 Task: Search one way flight ticket for 2 adults, 2 infants in seat and 1 infant on lap in first from Jacksonville: Albert J. Ellis Airport to Greenville: Pitt-greenville Airport on 5-2-2023. Choice of flights is United. Number of bags: 5 checked bags. Price is upto 85000. Outbound departure time preference is 19:00.
Action: Mouse moved to (255, 304)
Screenshot: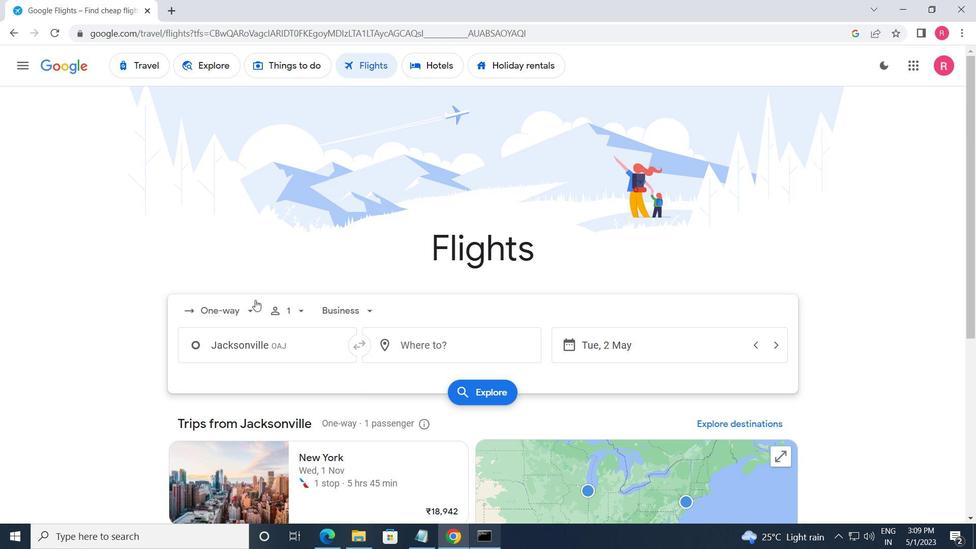 
Action: Mouse pressed left at (255, 304)
Screenshot: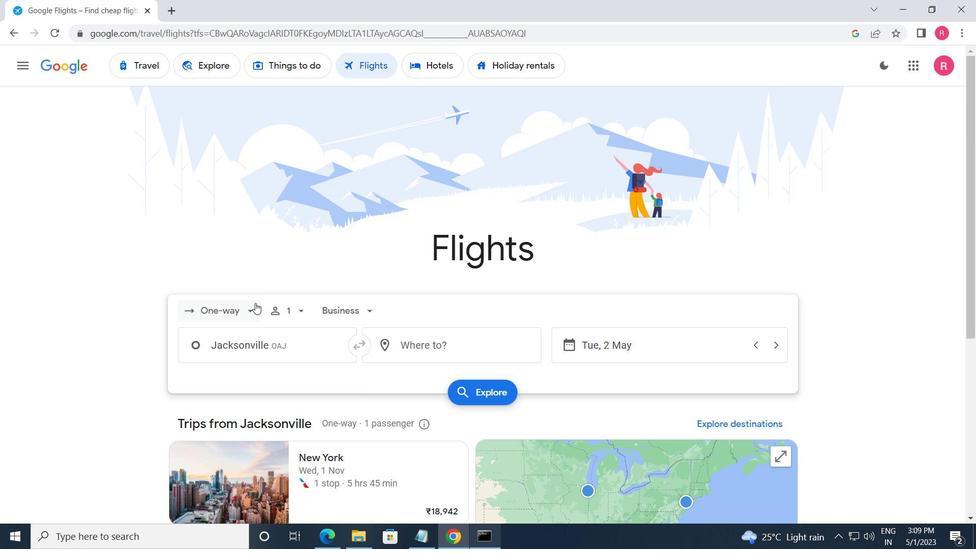 
Action: Mouse moved to (229, 366)
Screenshot: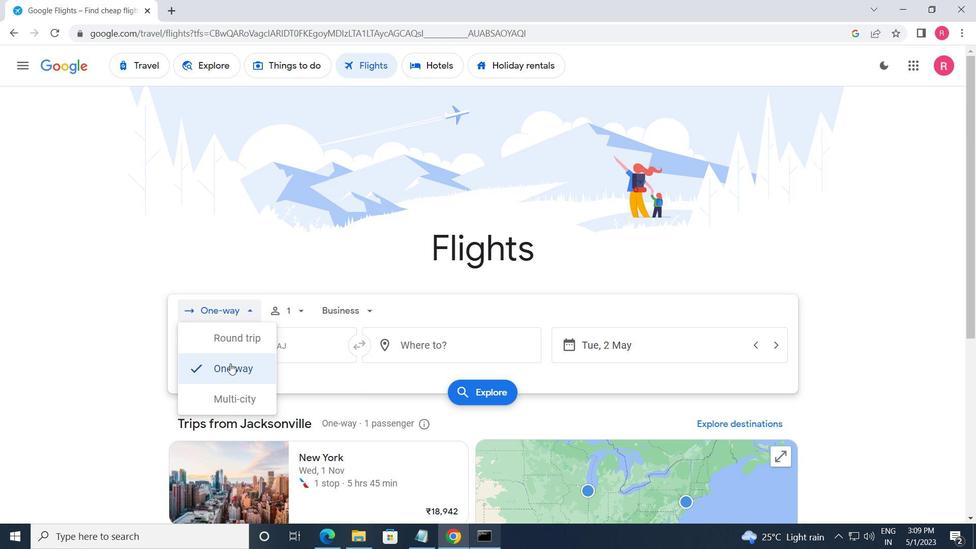 
Action: Mouse pressed left at (229, 366)
Screenshot: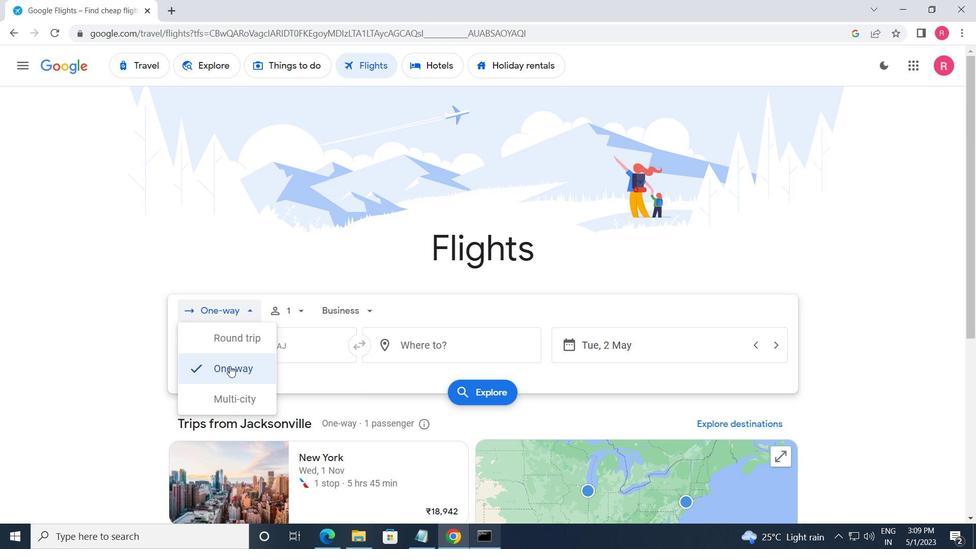 
Action: Mouse moved to (284, 315)
Screenshot: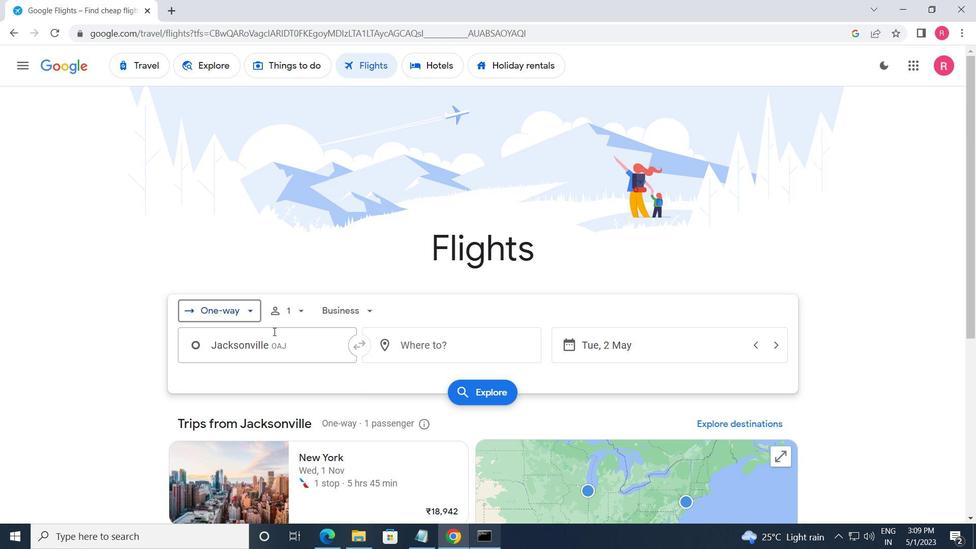 
Action: Mouse pressed left at (284, 315)
Screenshot: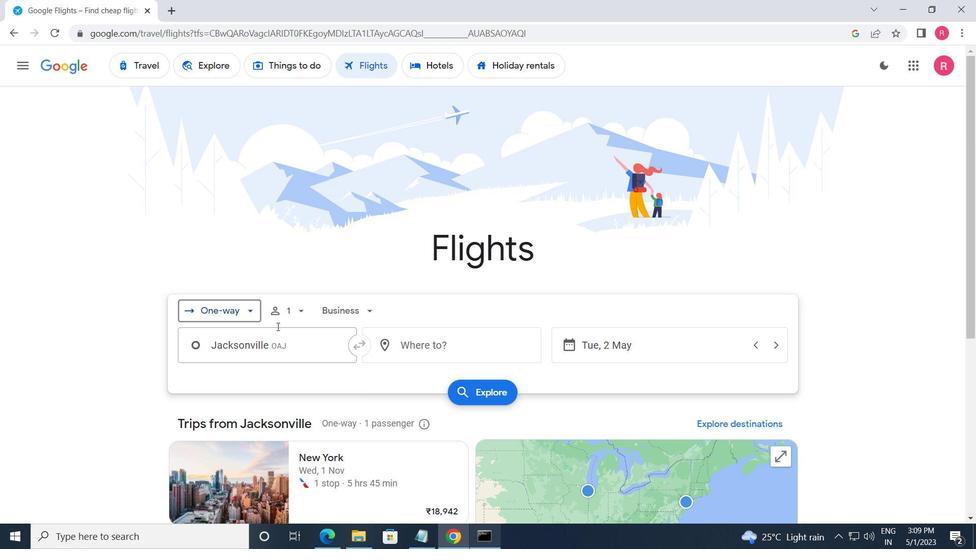 
Action: Mouse moved to (395, 343)
Screenshot: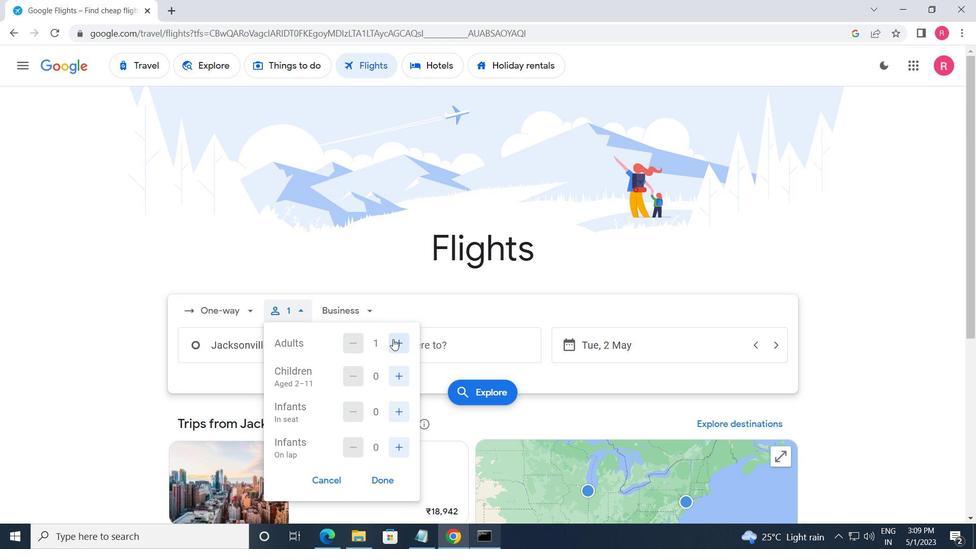 
Action: Mouse pressed left at (395, 343)
Screenshot: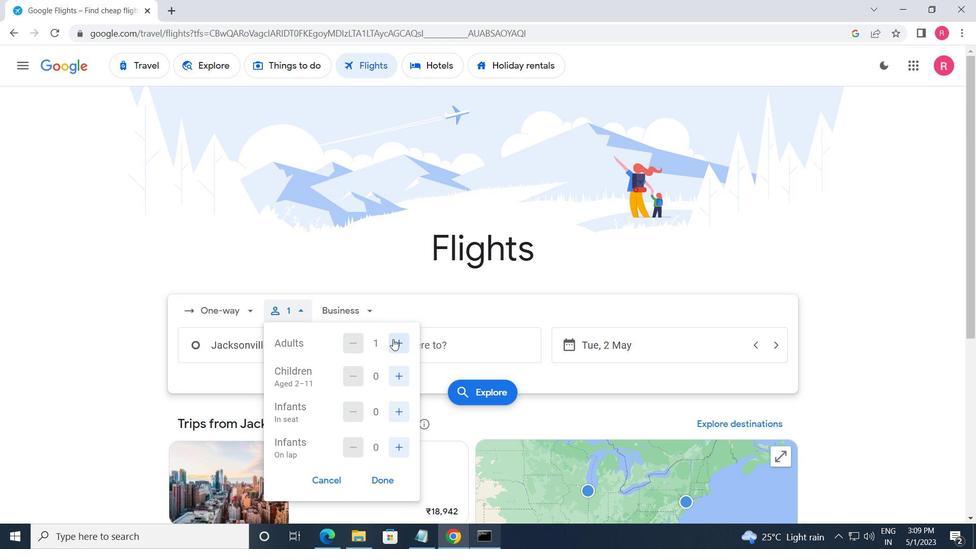 
Action: Mouse moved to (400, 376)
Screenshot: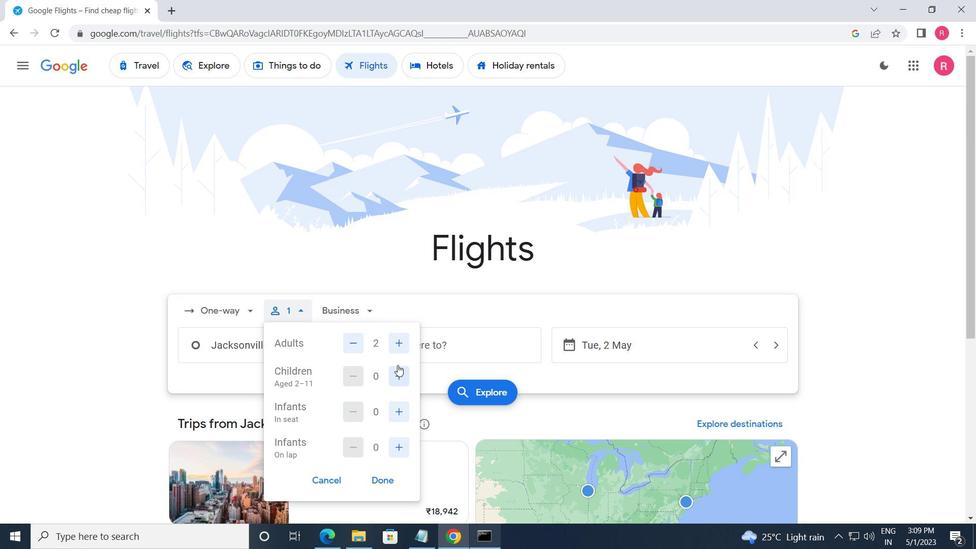 
Action: Mouse pressed left at (400, 376)
Screenshot: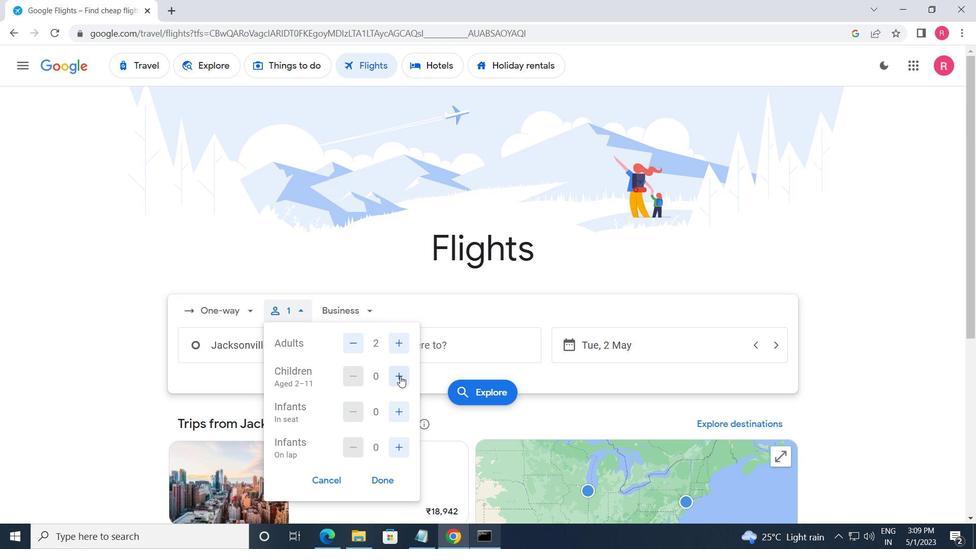 
Action: Mouse pressed left at (400, 376)
Screenshot: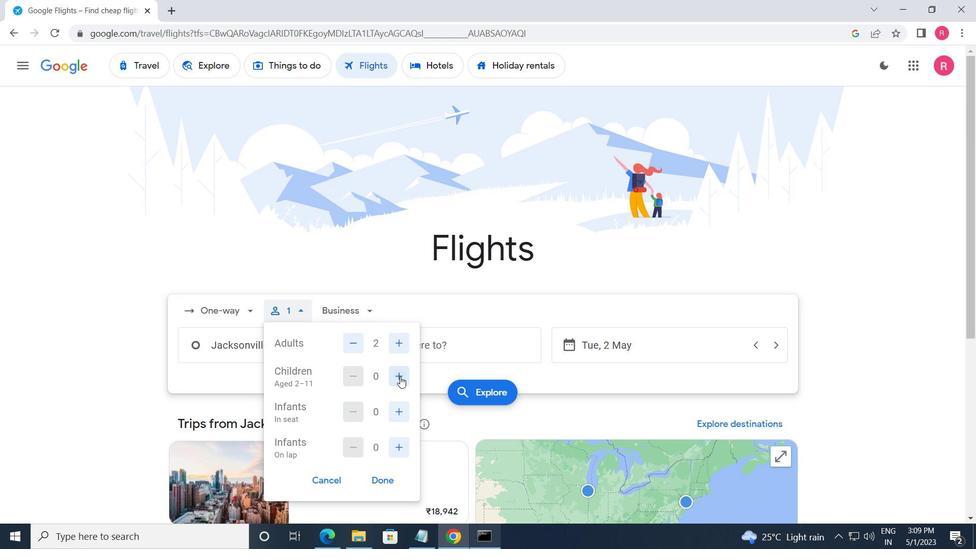
Action: Mouse moved to (401, 413)
Screenshot: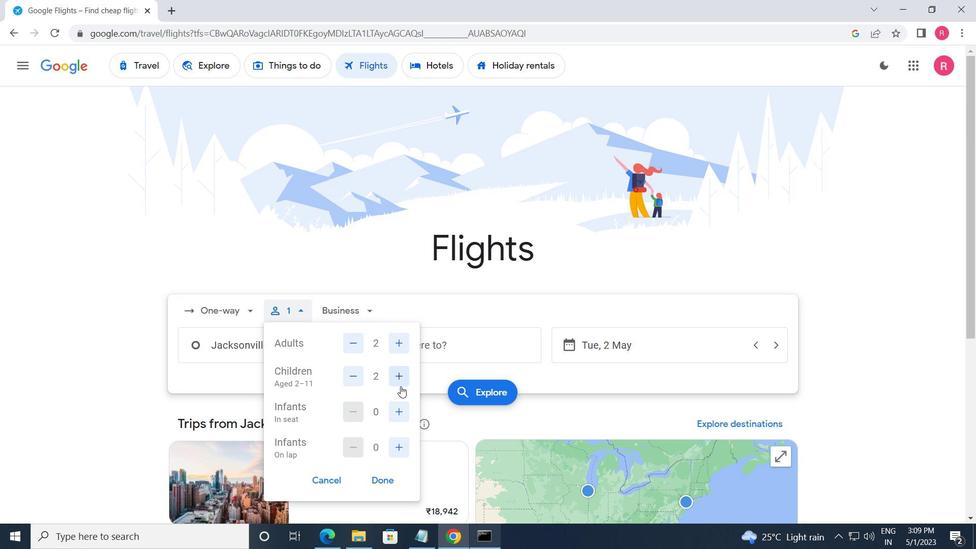 
Action: Mouse pressed left at (401, 413)
Screenshot: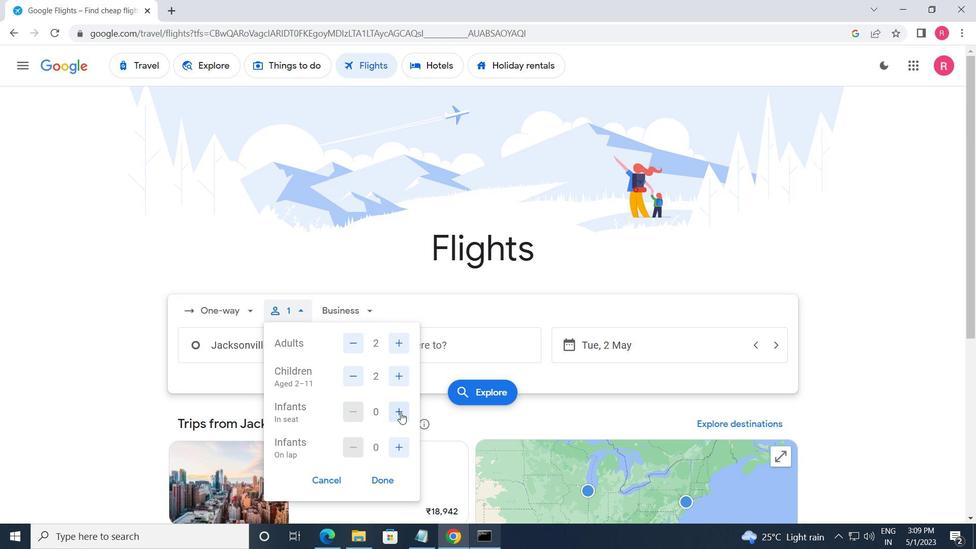 
Action: Mouse moved to (390, 483)
Screenshot: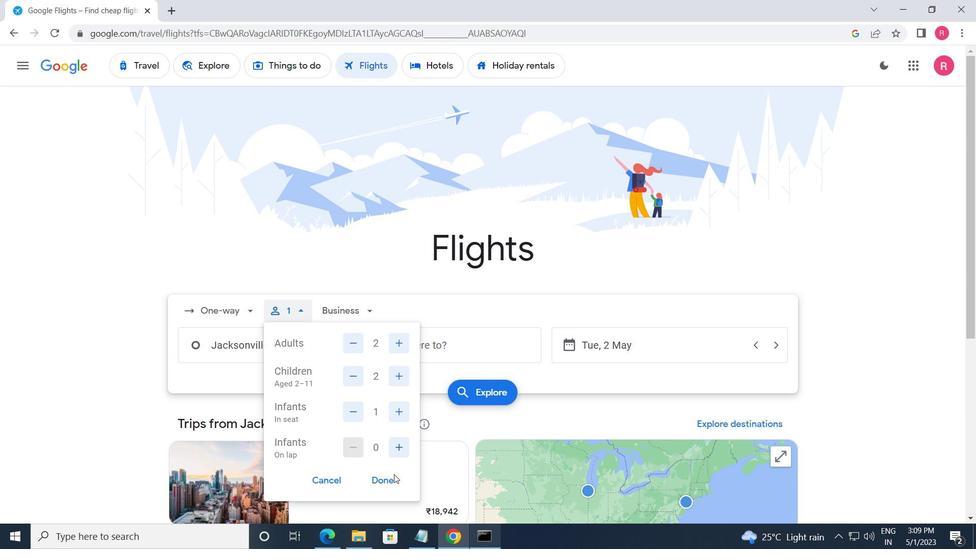 
Action: Mouse pressed left at (390, 483)
Screenshot: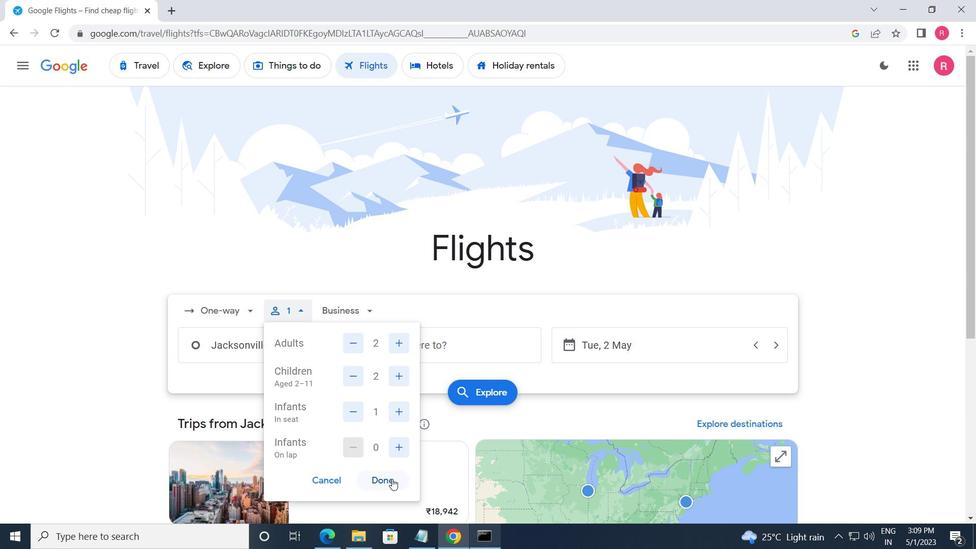 
Action: Mouse moved to (354, 312)
Screenshot: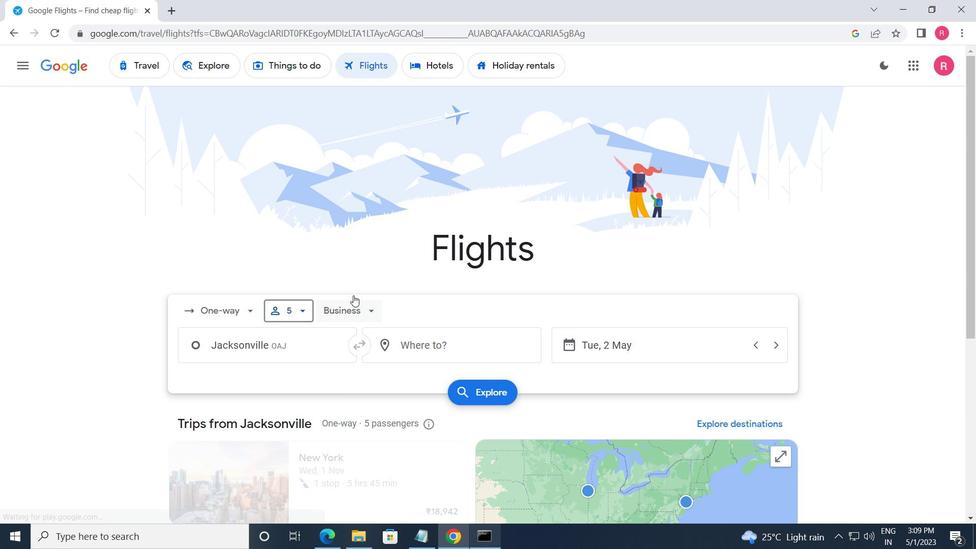 
Action: Mouse pressed left at (354, 312)
Screenshot: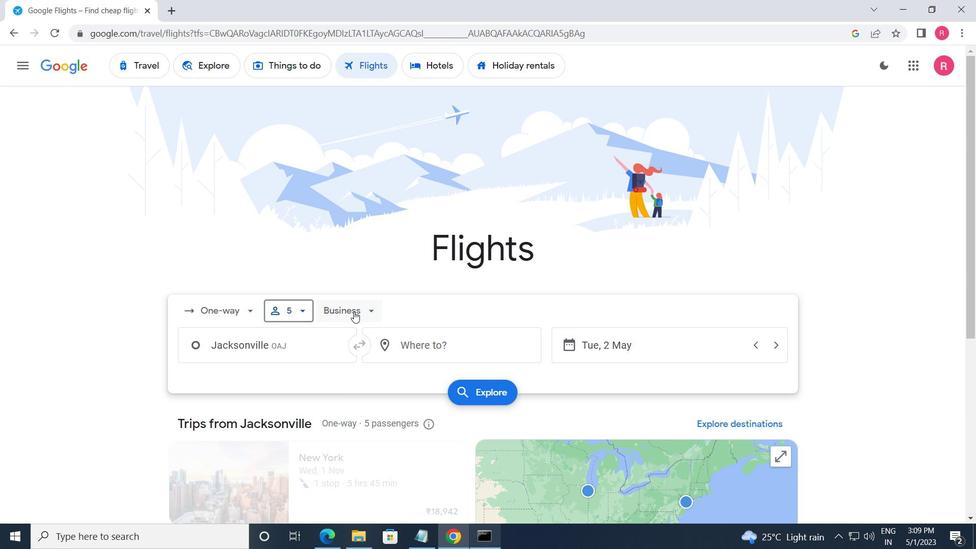 
Action: Mouse moved to (370, 433)
Screenshot: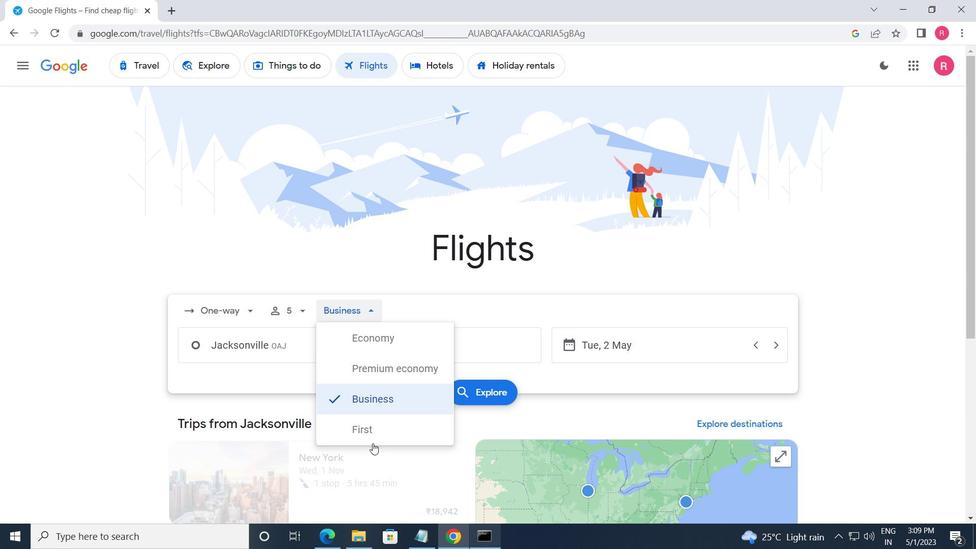 
Action: Mouse pressed left at (370, 433)
Screenshot: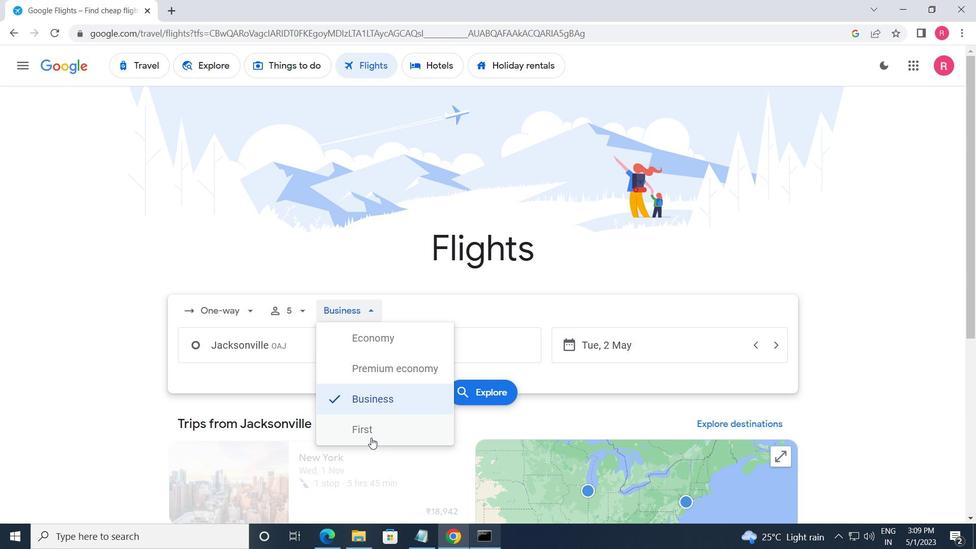 
Action: Mouse moved to (300, 353)
Screenshot: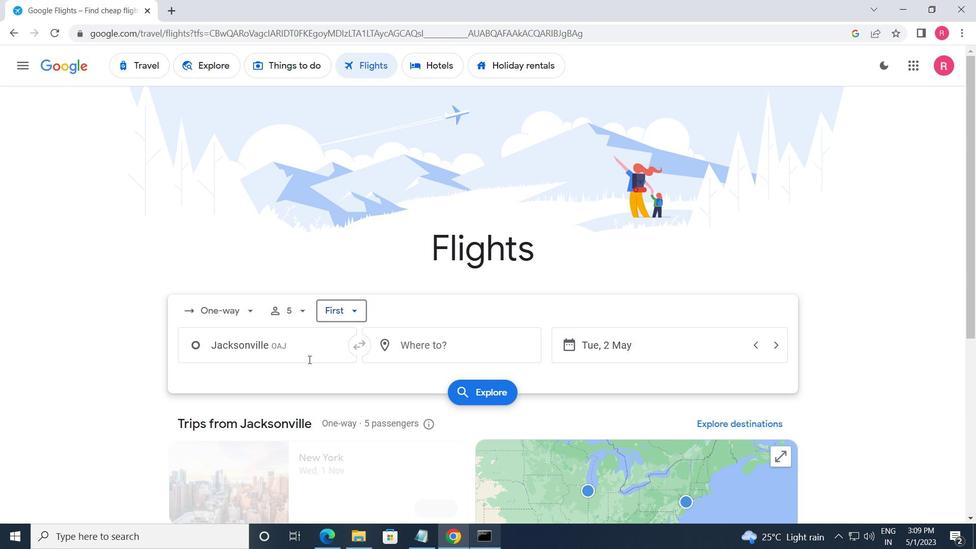 
Action: Mouse pressed left at (300, 353)
Screenshot: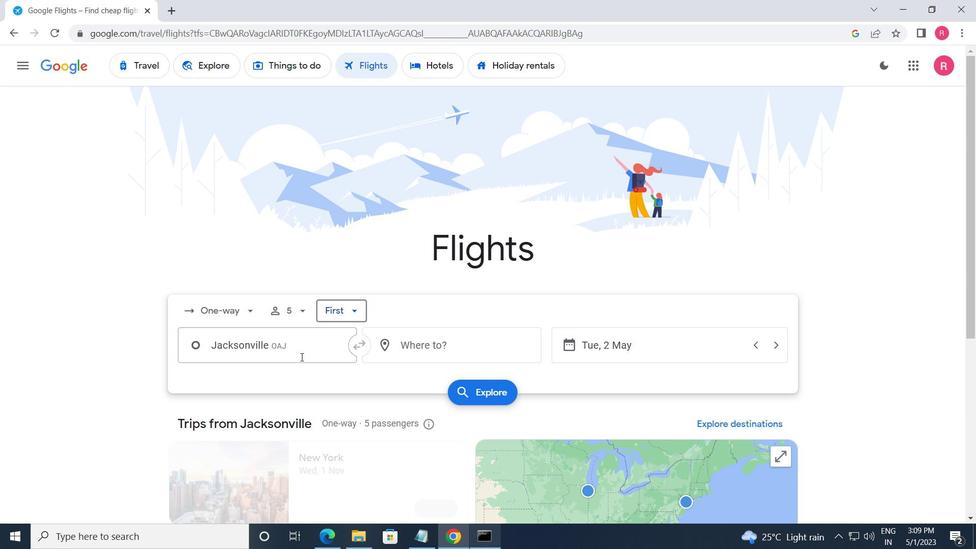 
Action: Key pressed <Key.shift>ALBERT<Key.space><Key.shift_r>J
Screenshot: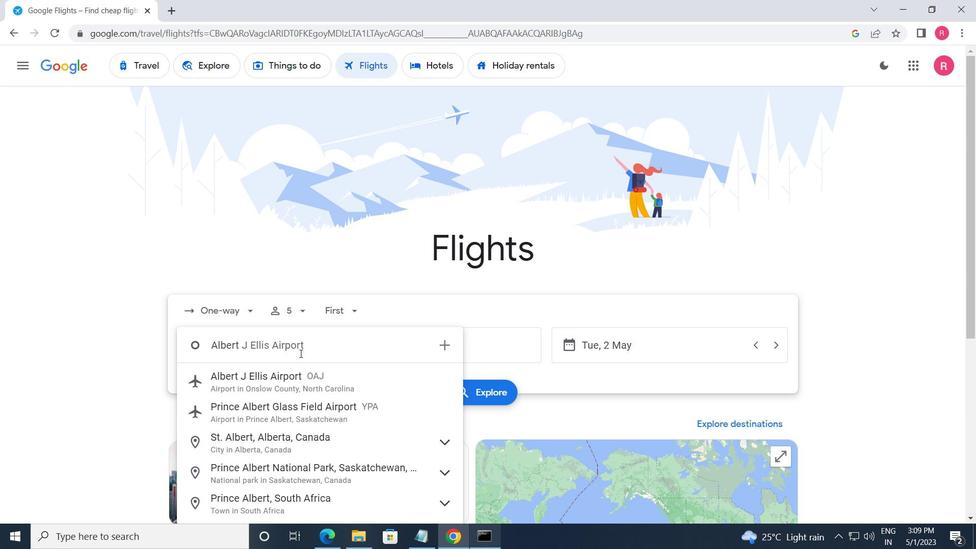 
Action: Mouse moved to (331, 331)
Screenshot: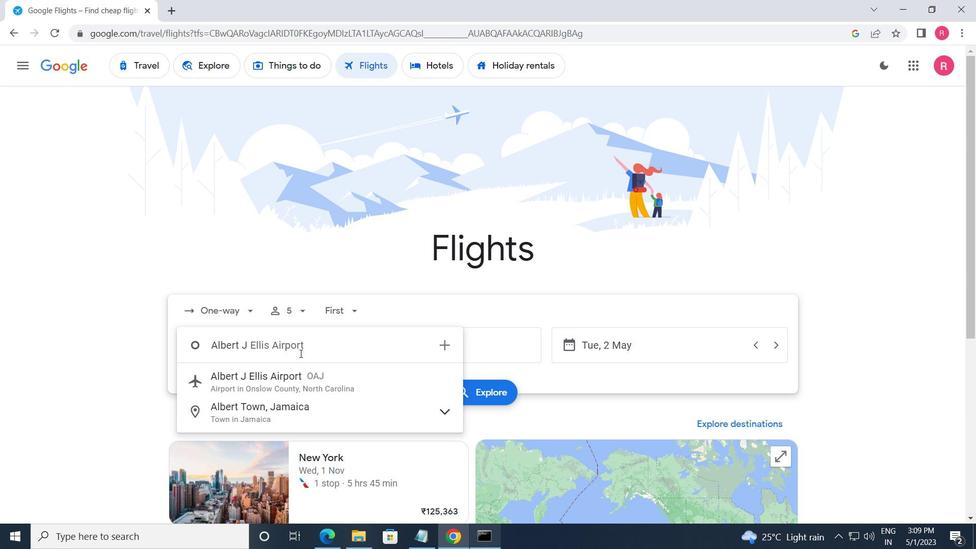 
Action: Mouse scrolled (331, 330) with delta (0, 0)
Screenshot: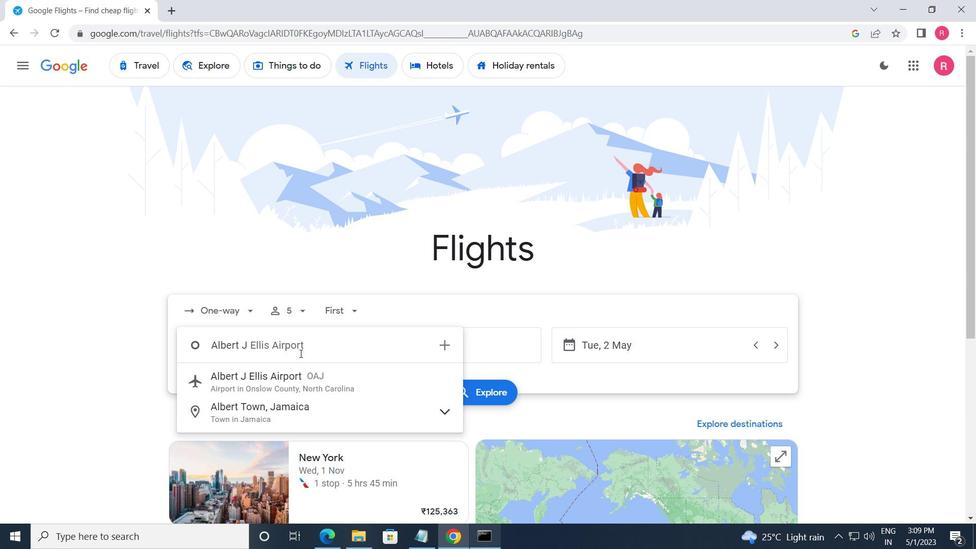 
Action: Mouse moved to (296, 311)
Screenshot: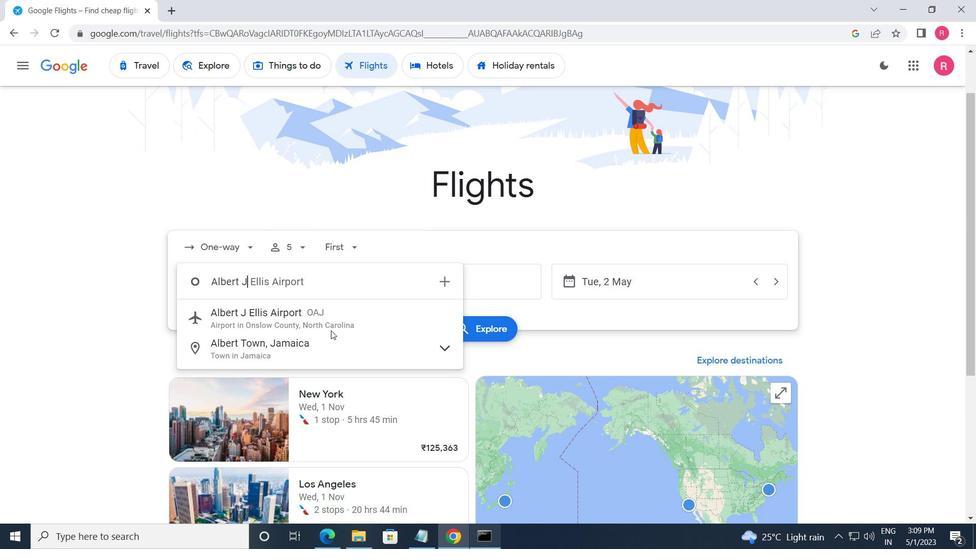 
Action: Mouse pressed left at (296, 311)
Screenshot: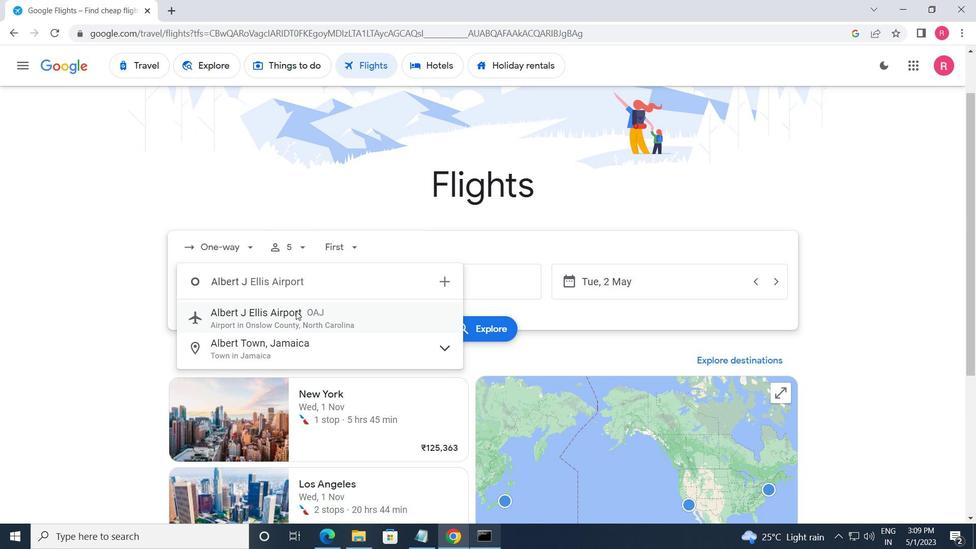 
Action: Mouse moved to (433, 279)
Screenshot: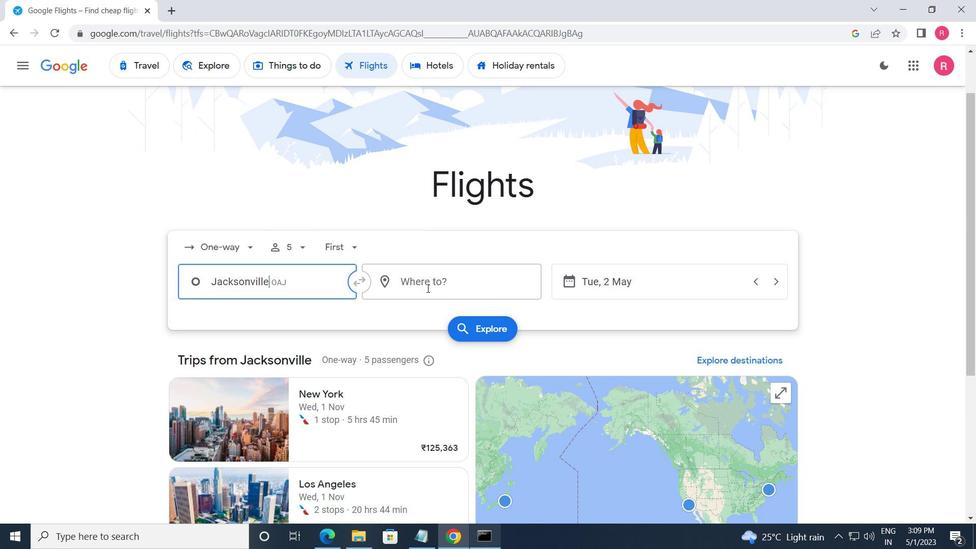 
Action: Mouse pressed left at (433, 279)
Screenshot: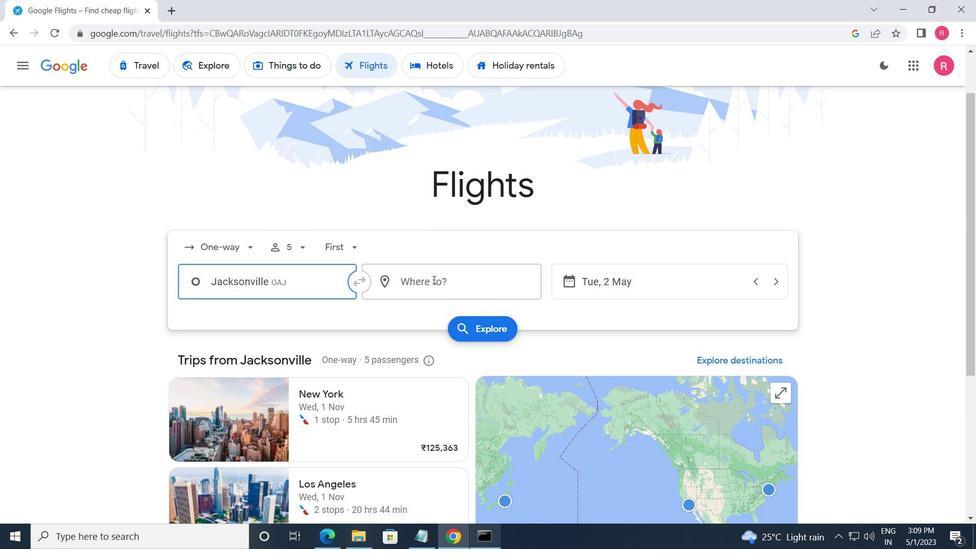 
Action: Mouse moved to (429, 414)
Screenshot: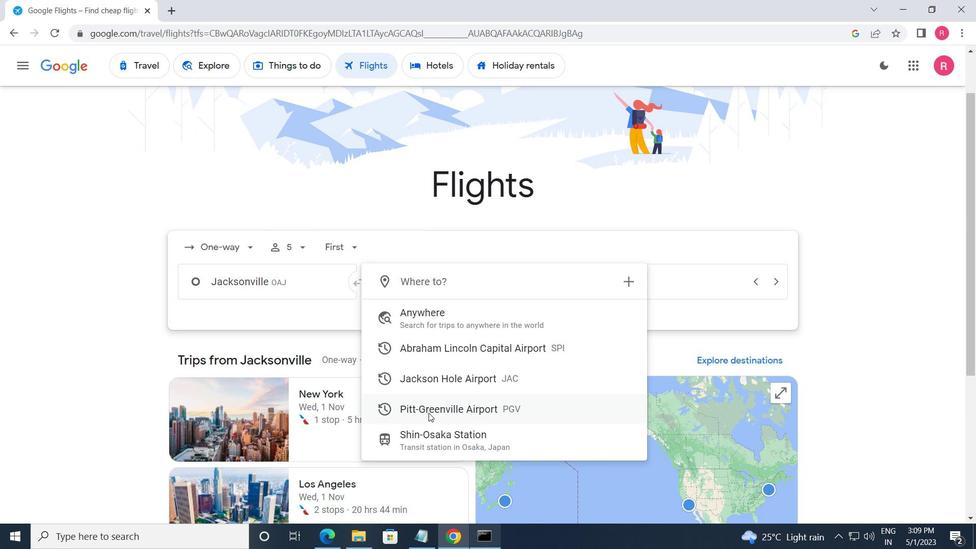 
Action: Mouse pressed left at (429, 414)
Screenshot: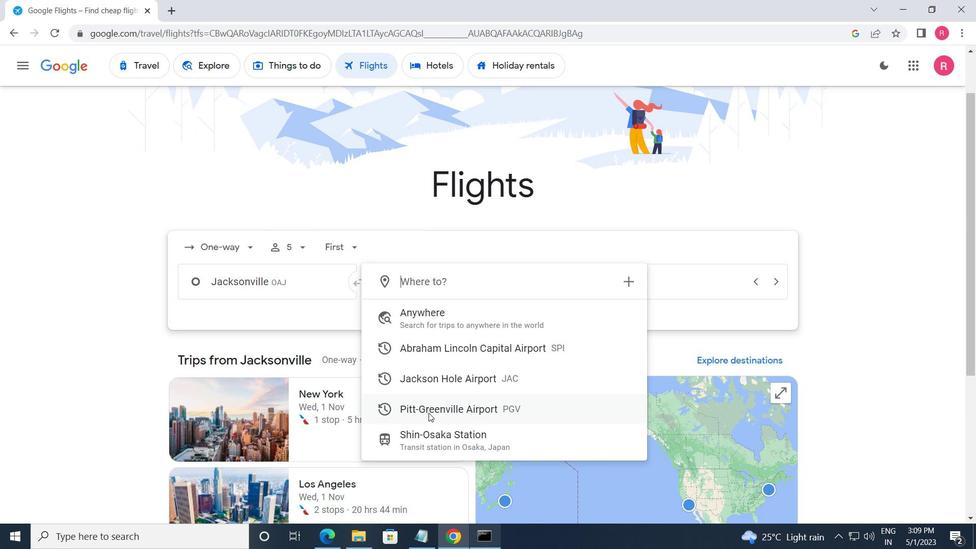 
Action: Mouse moved to (660, 278)
Screenshot: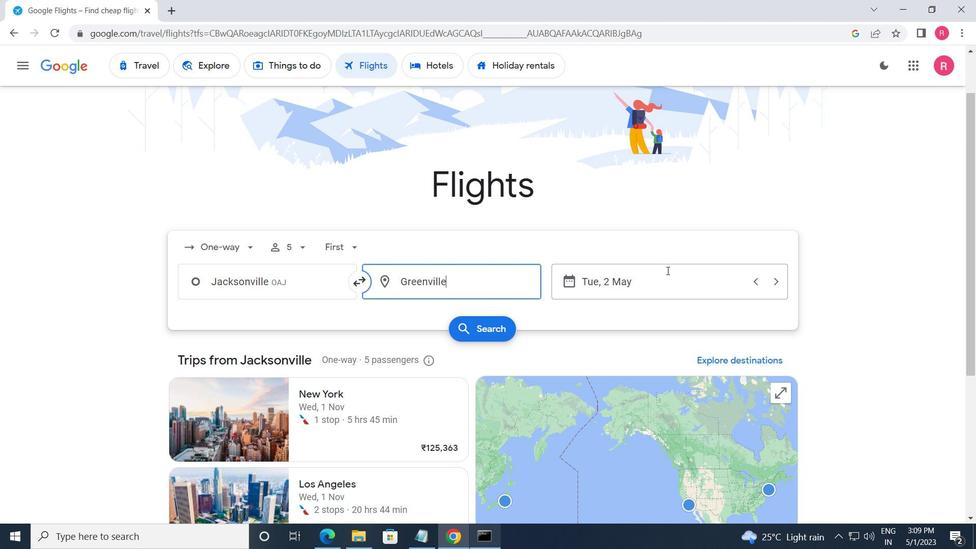 
Action: Mouse pressed left at (660, 278)
Screenshot: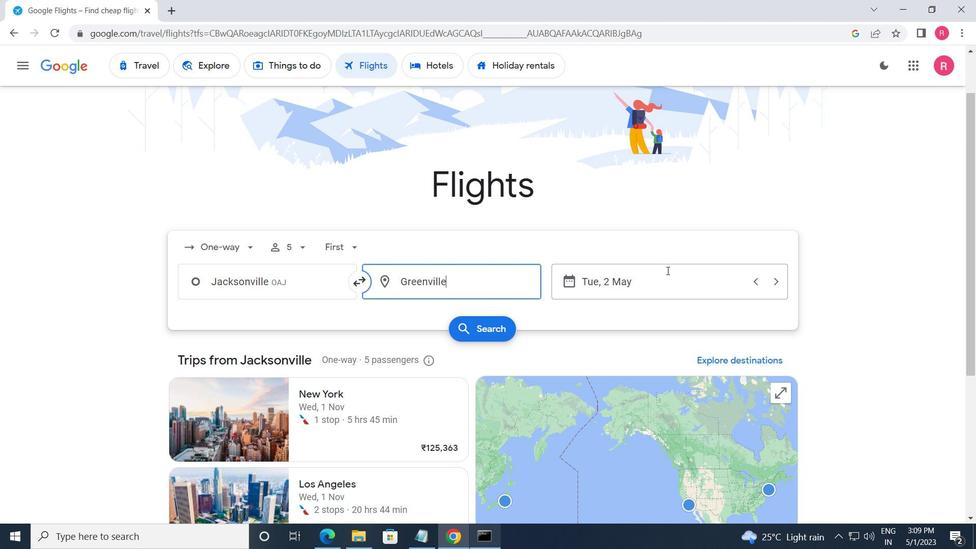 
Action: Mouse moved to (393, 295)
Screenshot: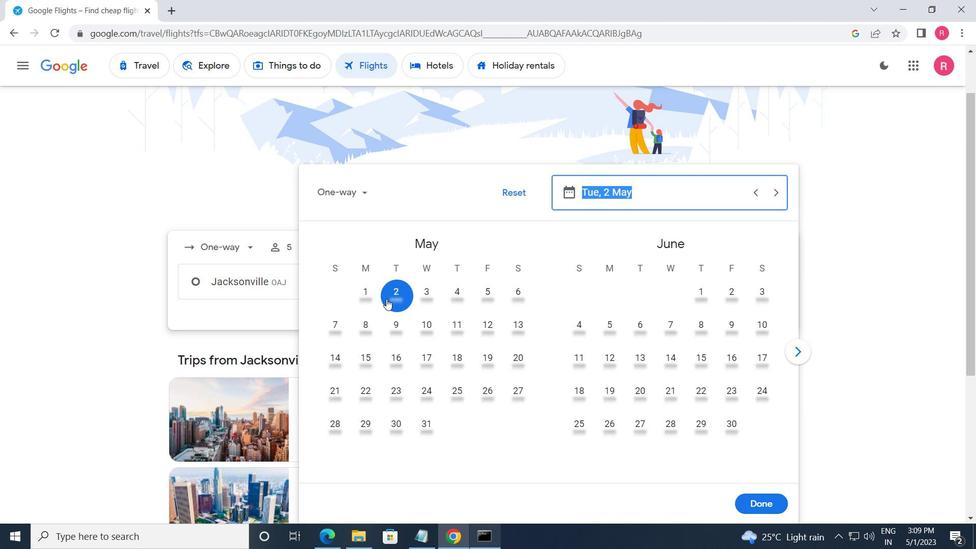 
Action: Mouse pressed left at (393, 295)
Screenshot: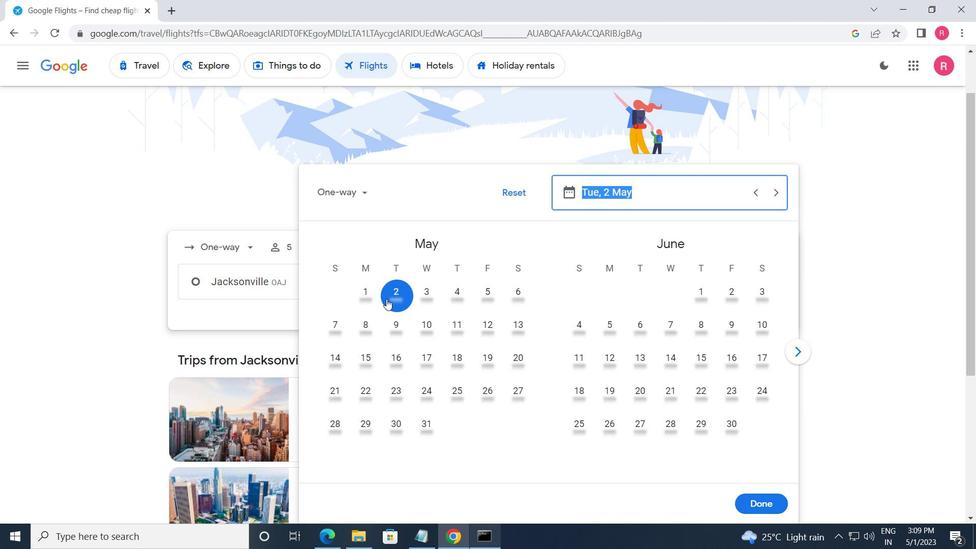 
Action: Mouse moved to (755, 499)
Screenshot: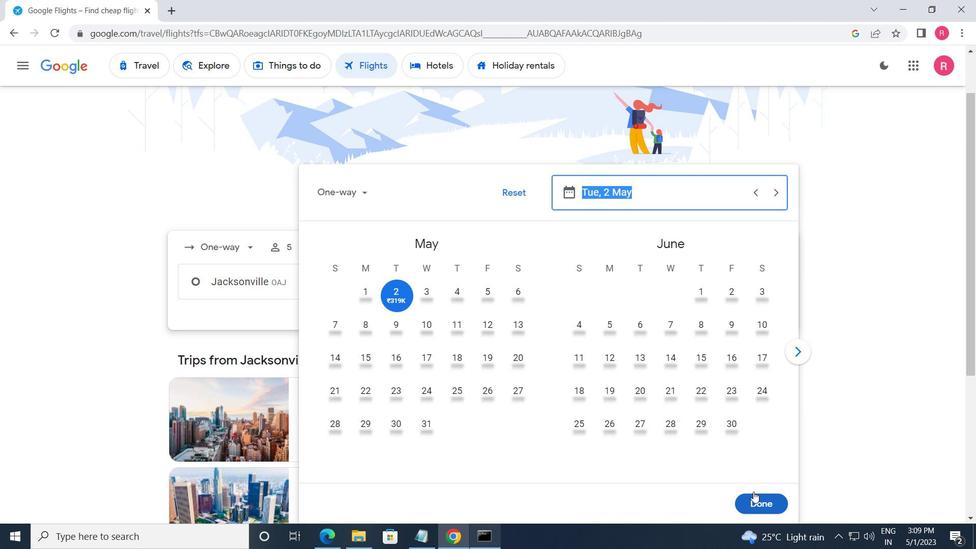
Action: Mouse pressed left at (755, 499)
Screenshot: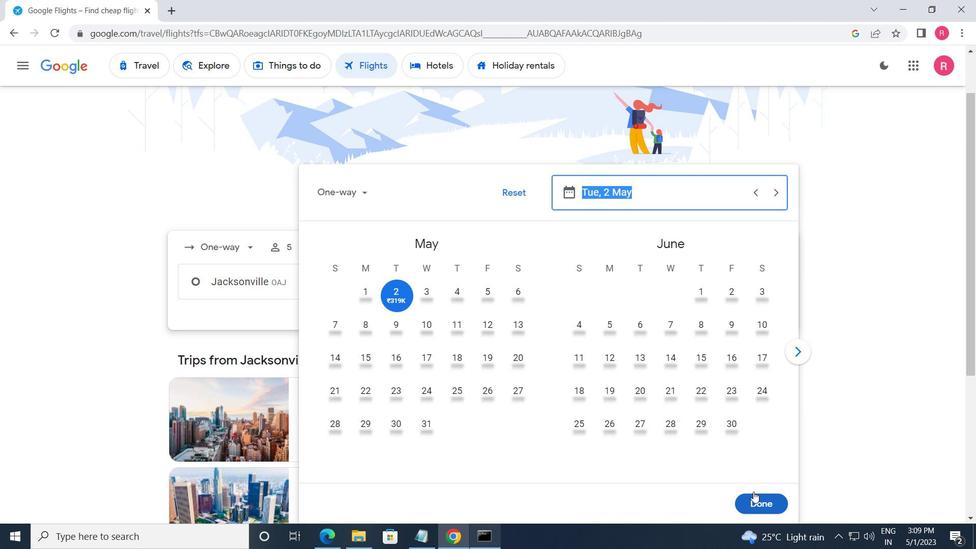 
Action: Mouse moved to (488, 338)
Screenshot: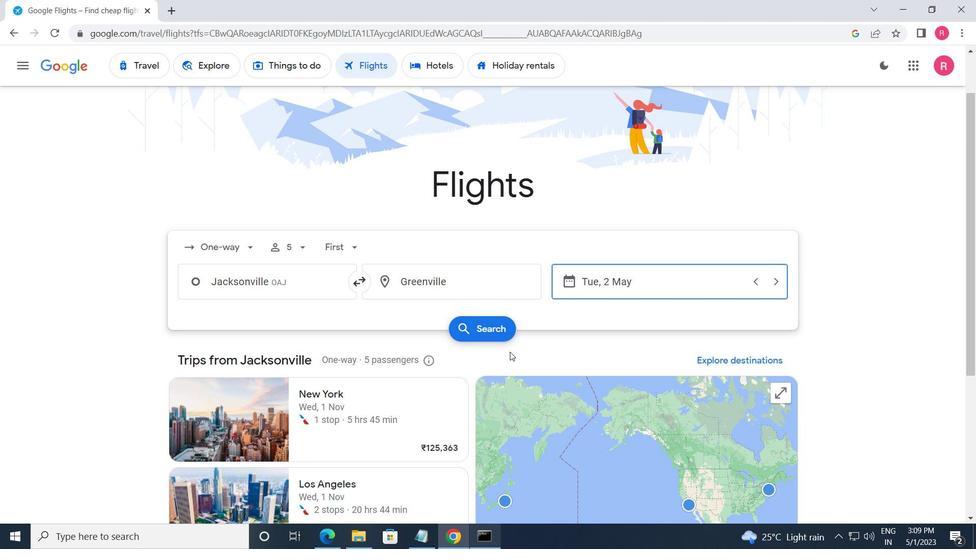 
Action: Mouse pressed left at (488, 338)
Screenshot: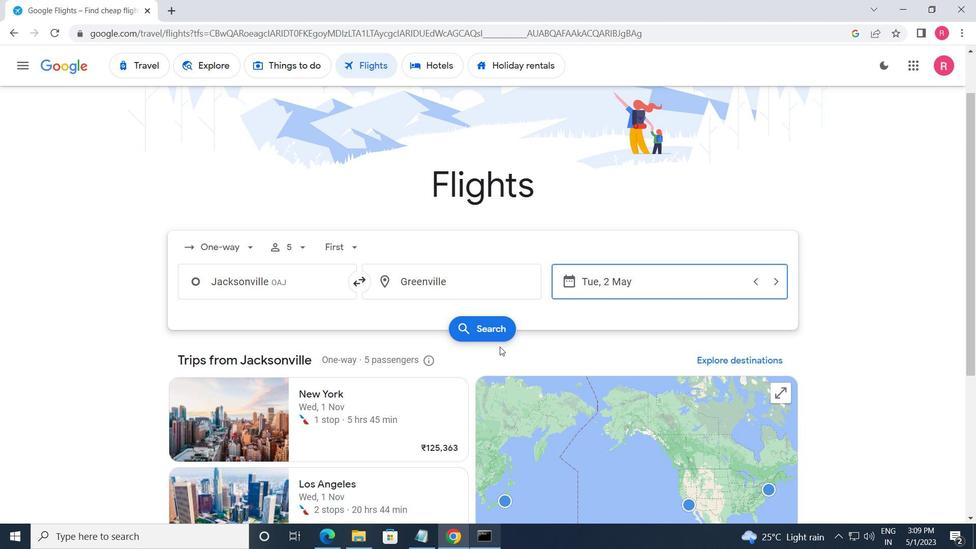 
Action: Mouse moved to (174, 192)
Screenshot: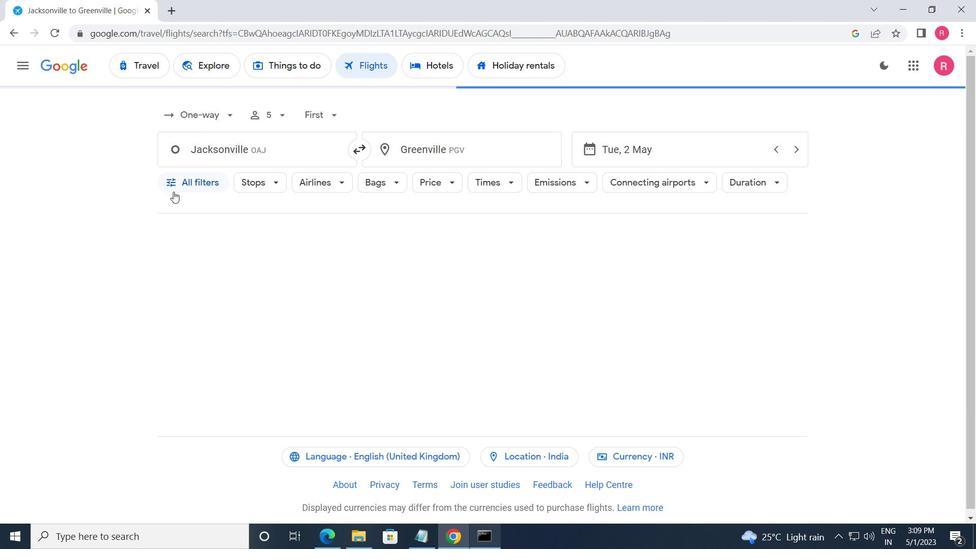 
Action: Mouse pressed left at (174, 192)
Screenshot: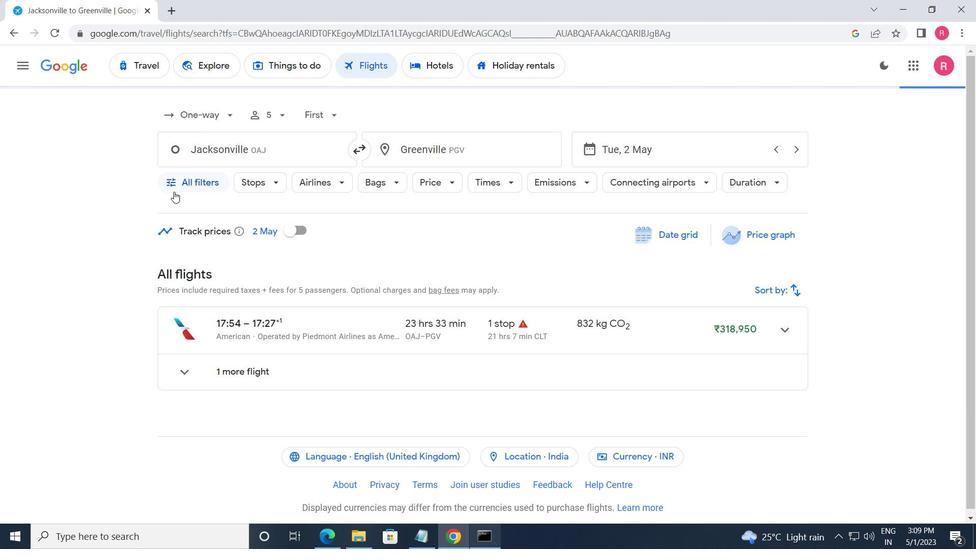 
Action: Mouse scrolled (174, 191) with delta (0, 0)
Screenshot: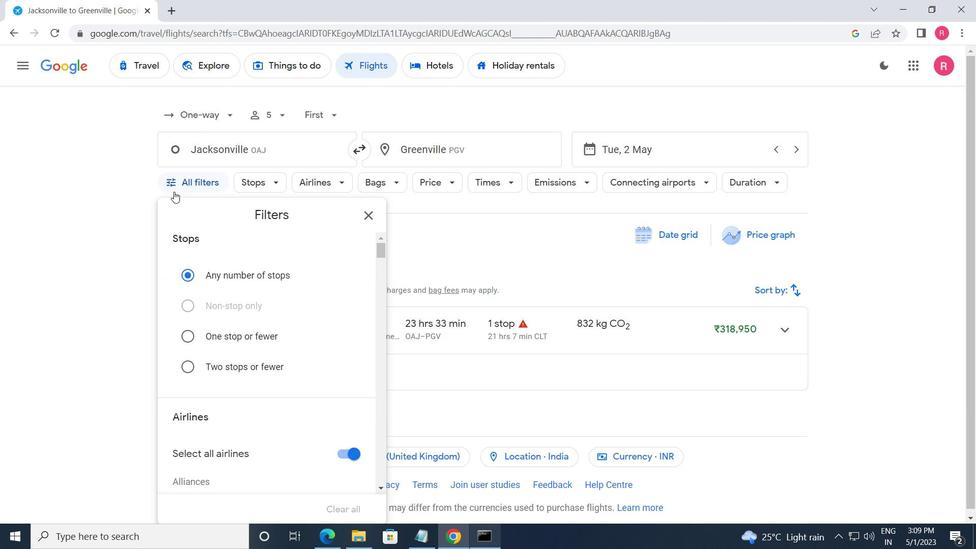 
Action: Mouse moved to (231, 271)
Screenshot: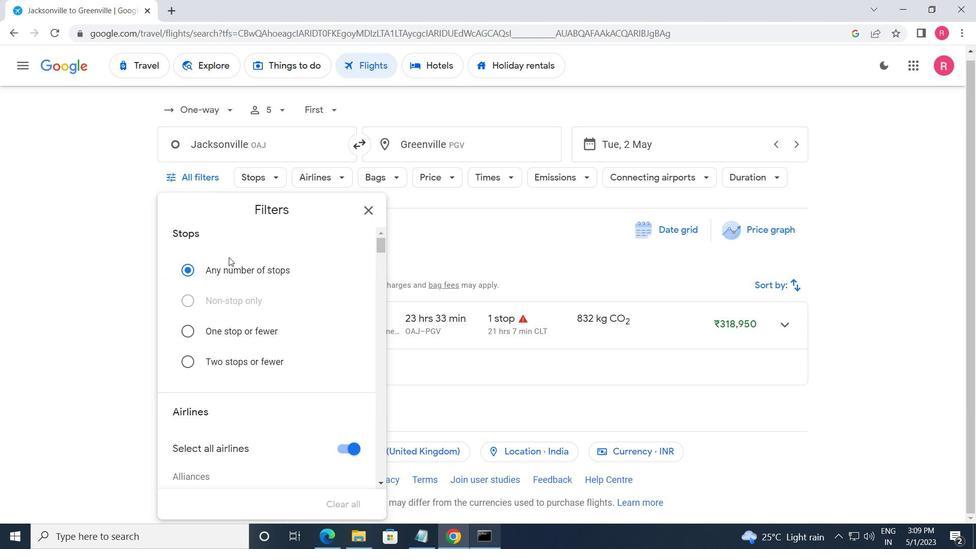 
Action: Mouse scrolled (231, 271) with delta (0, 0)
Screenshot: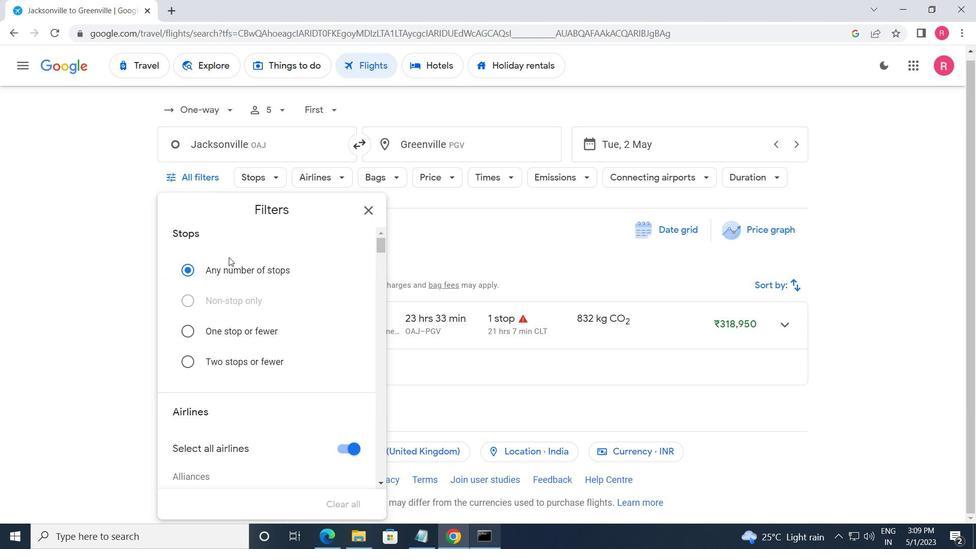 
Action: Mouse moved to (231, 273)
Screenshot: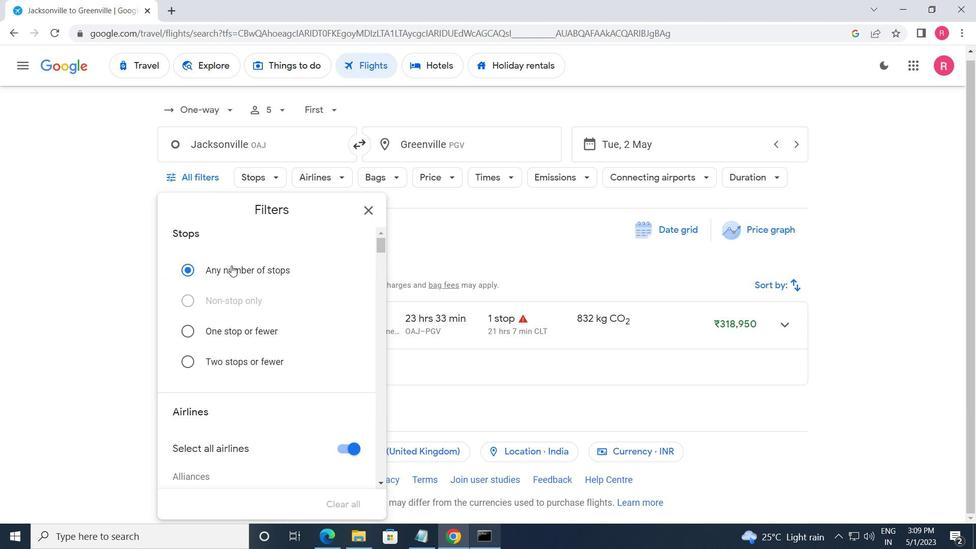 
Action: Mouse scrolled (231, 272) with delta (0, 0)
Screenshot: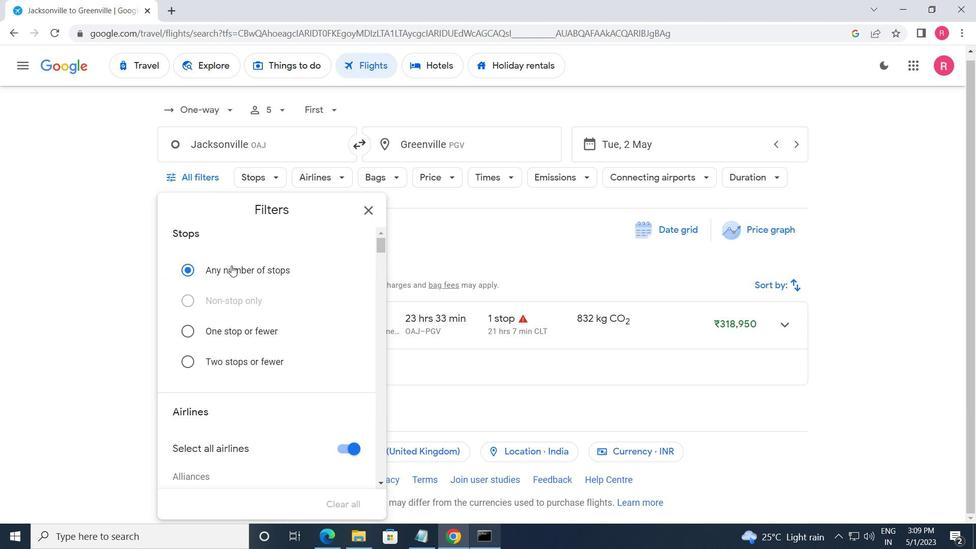 
Action: Mouse scrolled (231, 272) with delta (0, 0)
Screenshot: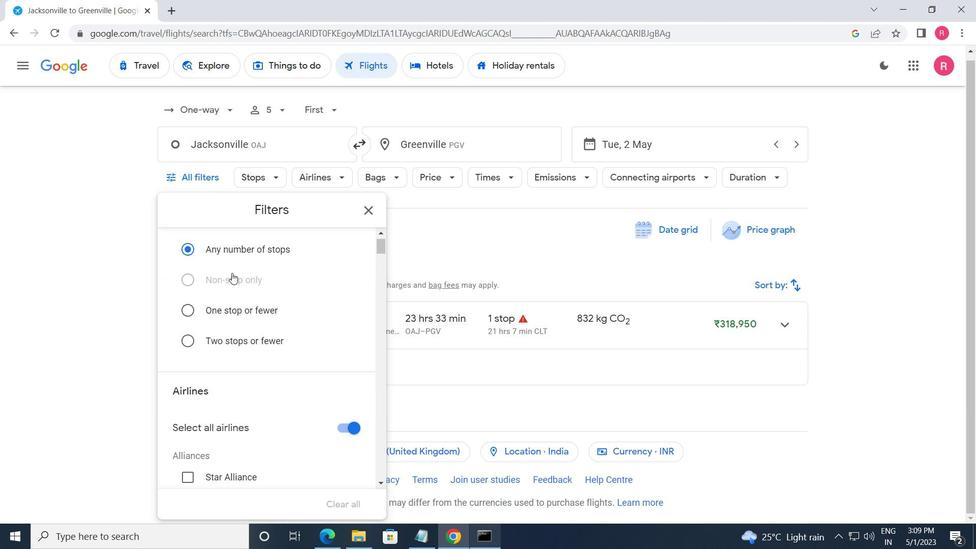 
Action: Mouse scrolled (231, 272) with delta (0, 0)
Screenshot: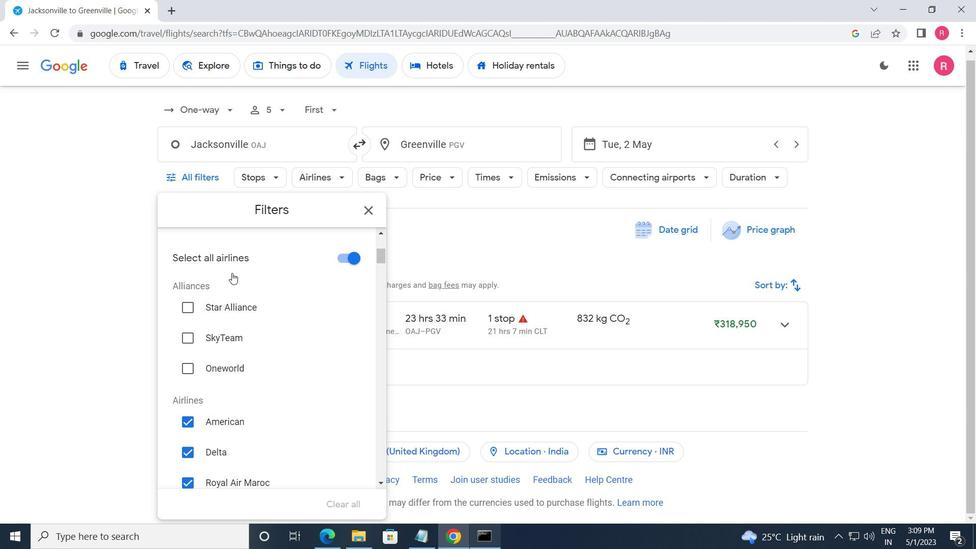 
Action: Mouse scrolled (231, 272) with delta (0, 0)
Screenshot: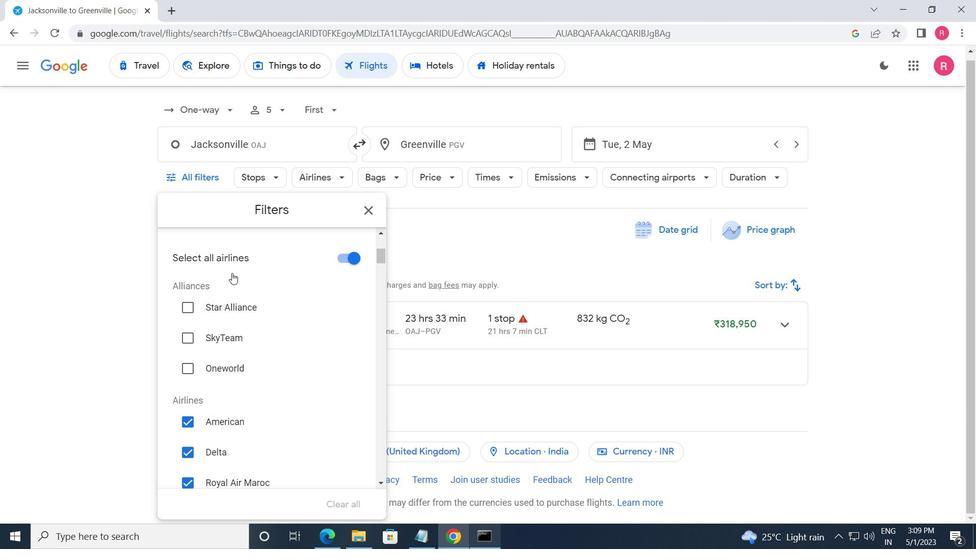 
Action: Mouse moved to (332, 389)
Screenshot: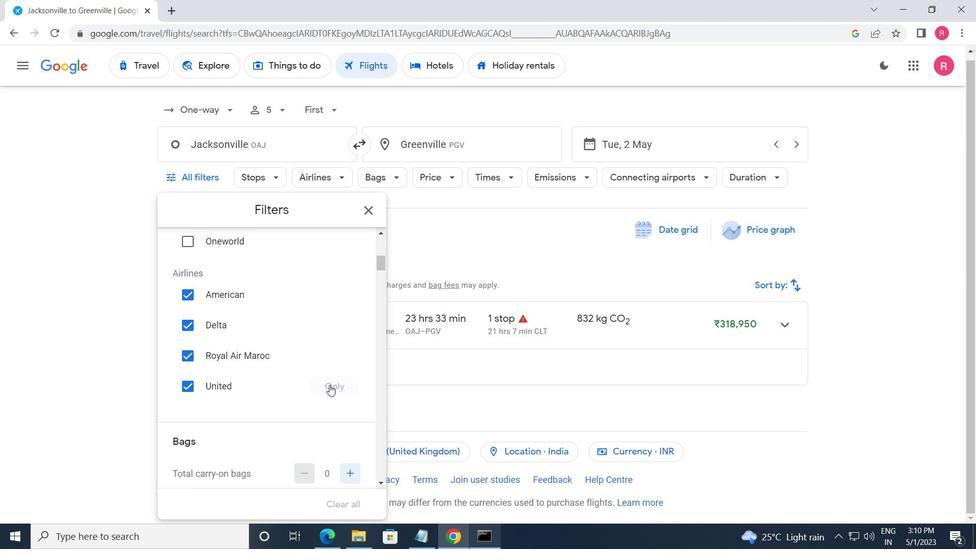 
Action: Mouse pressed left at (332, 389)
Screenshot: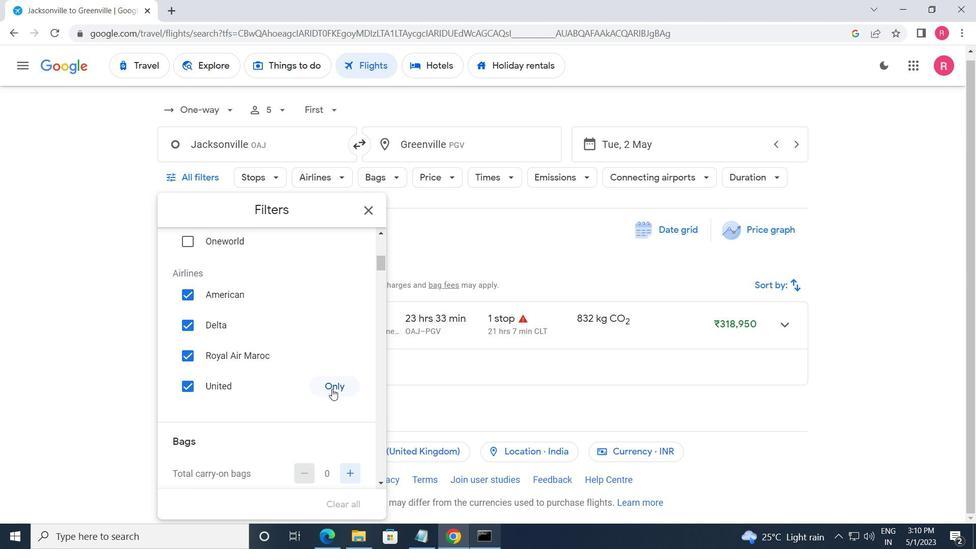 
Action: Mouse scrolled (332, 388) with delta (0, 0)
Screenshot: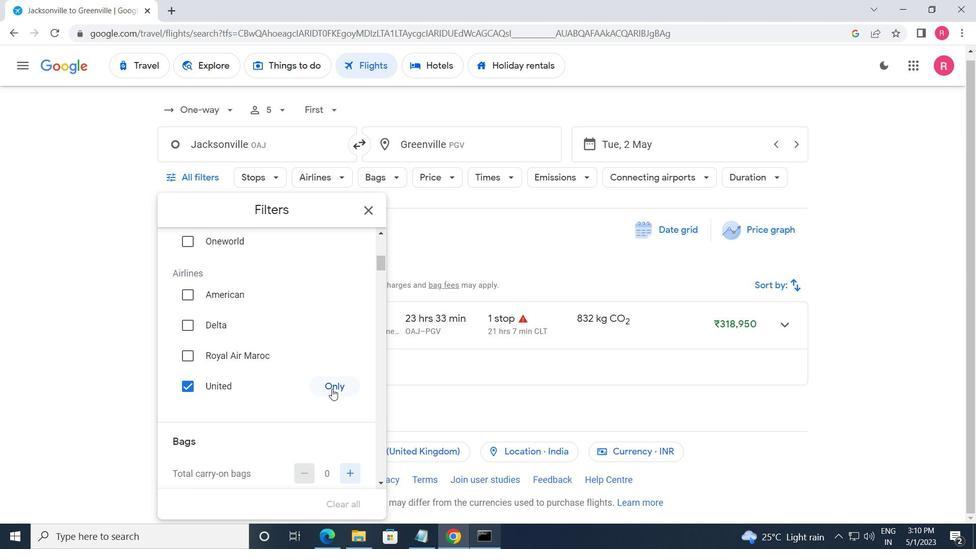 
Action: Mouse scrolled (332, 388) with delta (0, 0)
Screenshot: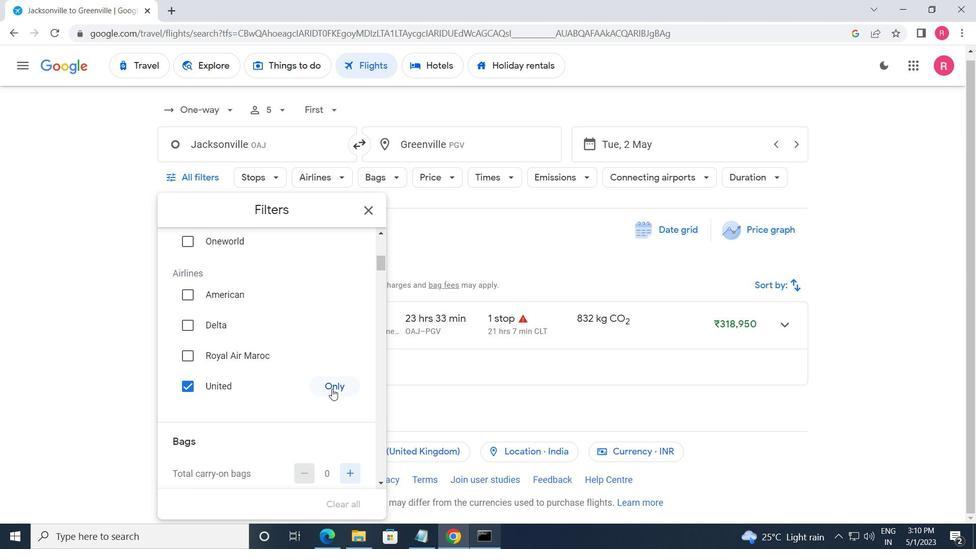 
Action: Mouse moved to (344, 385)
Screenshot: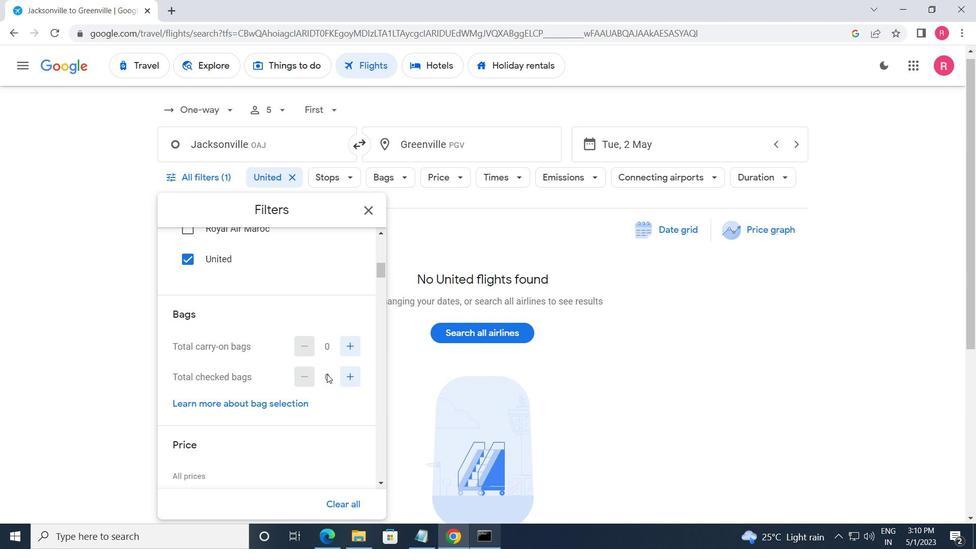 
Action: Mouse pressed left at (344, 385)
Screenshot: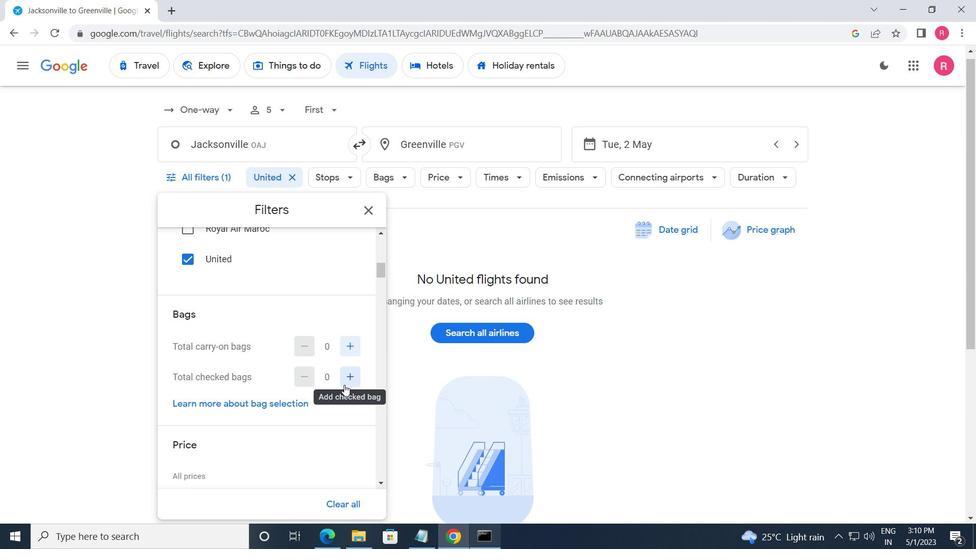 
Action: Mouse pressed left at (344, 385)
Screenshot: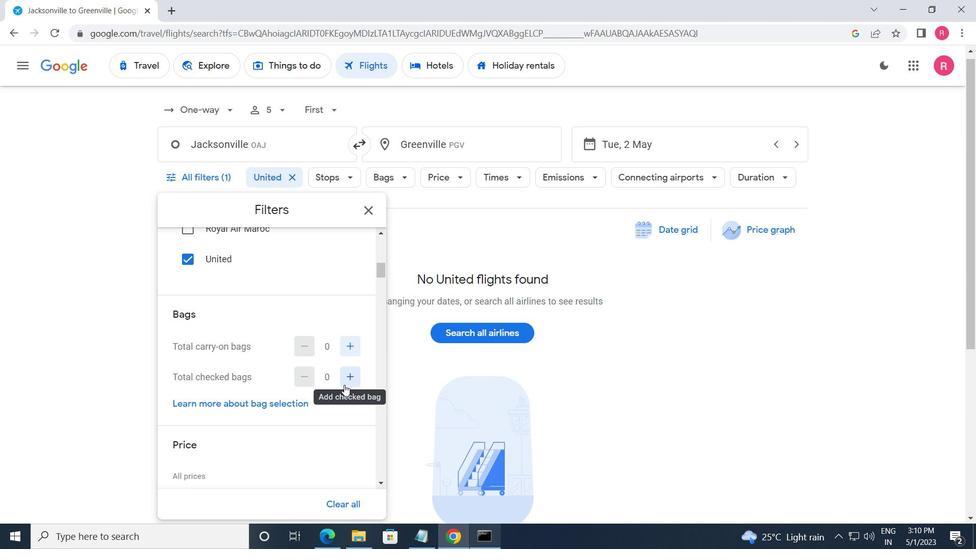 
Action: Mouse pressed left at (344, 385)
Screenshot: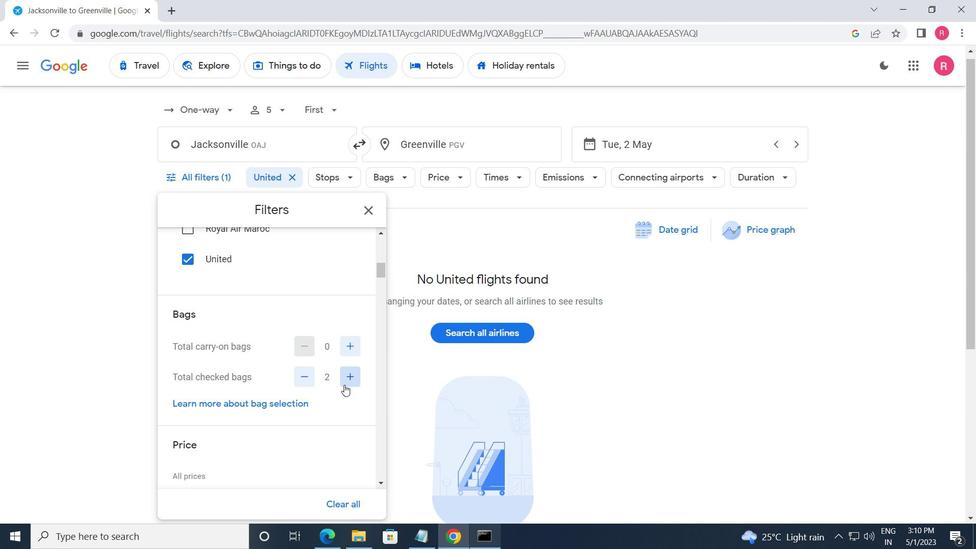 
Action: Mouse pressed left at (344, 385)
Screenshot: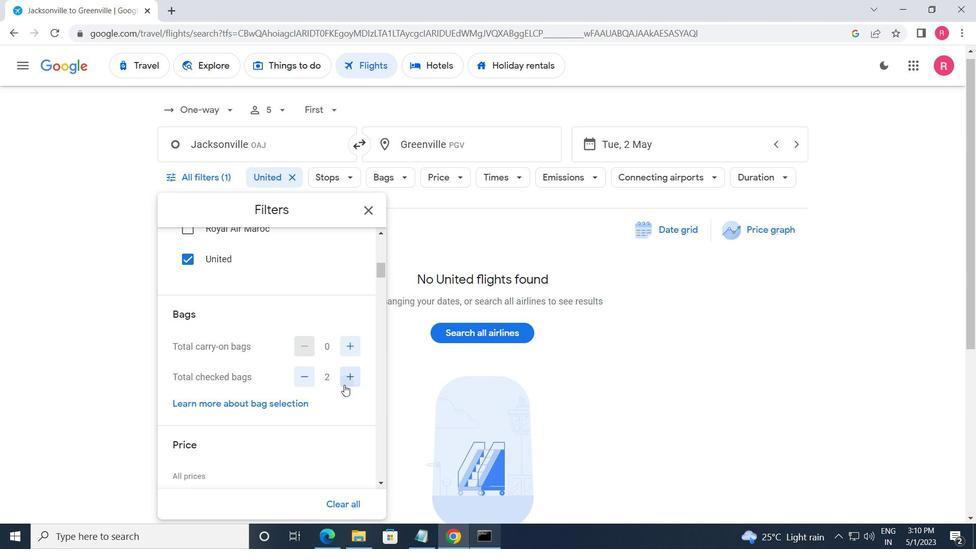 
Action: Mouse pressed left at (344, 385)
Screenshot: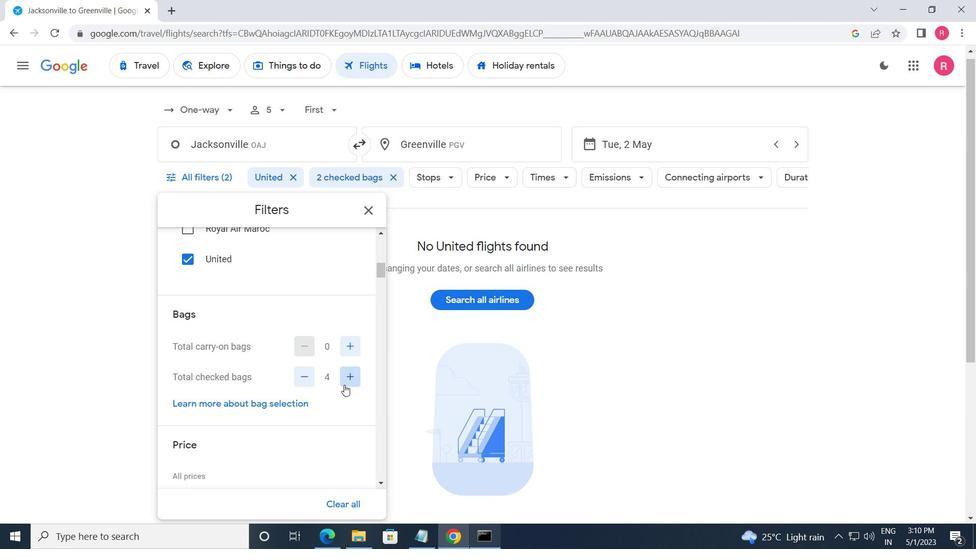 
Action: Mouse scrolled (344, 384) with delta (0, 0)
Screenshot: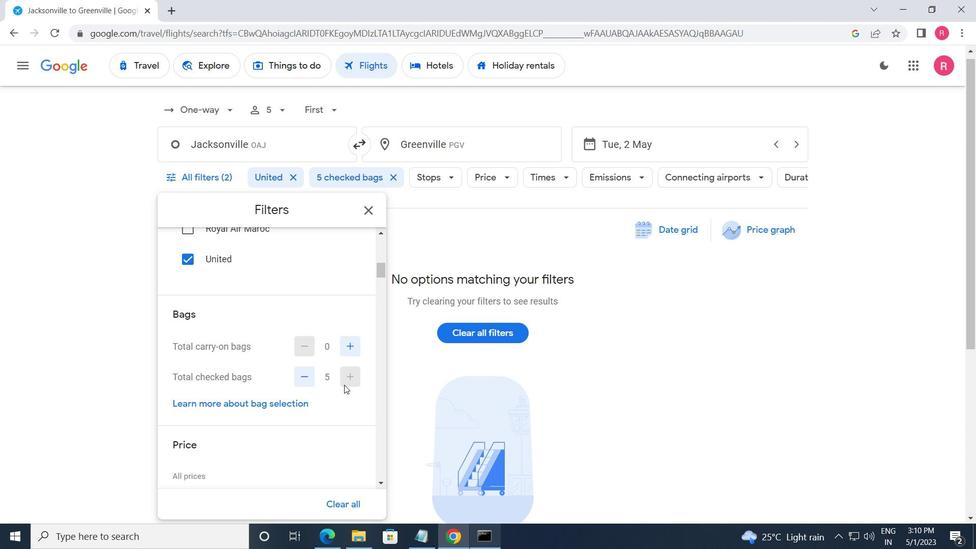 
Action: Mouse scrolled (344, 384) with delta (0, 0)
Screenshot: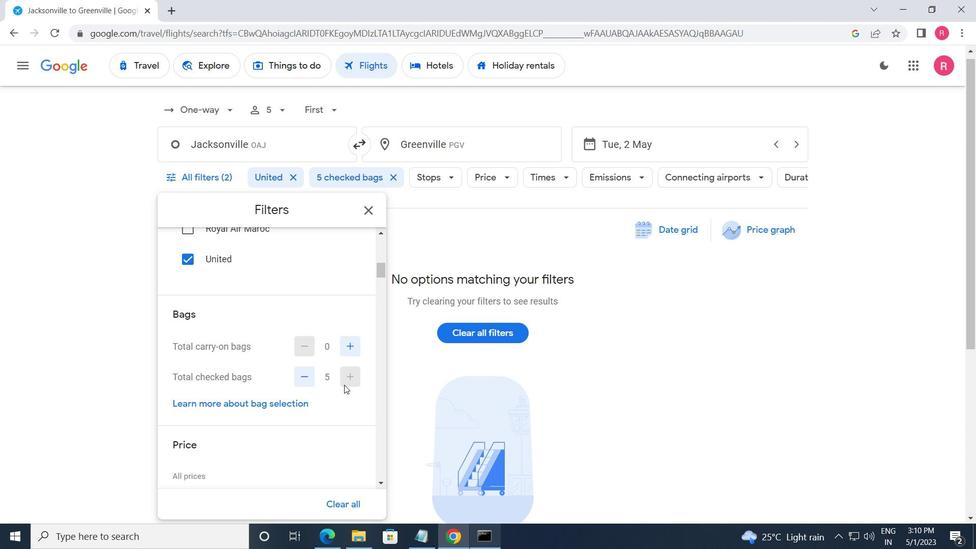 
Action: Mouse moved to (352, 382)
Screenshot: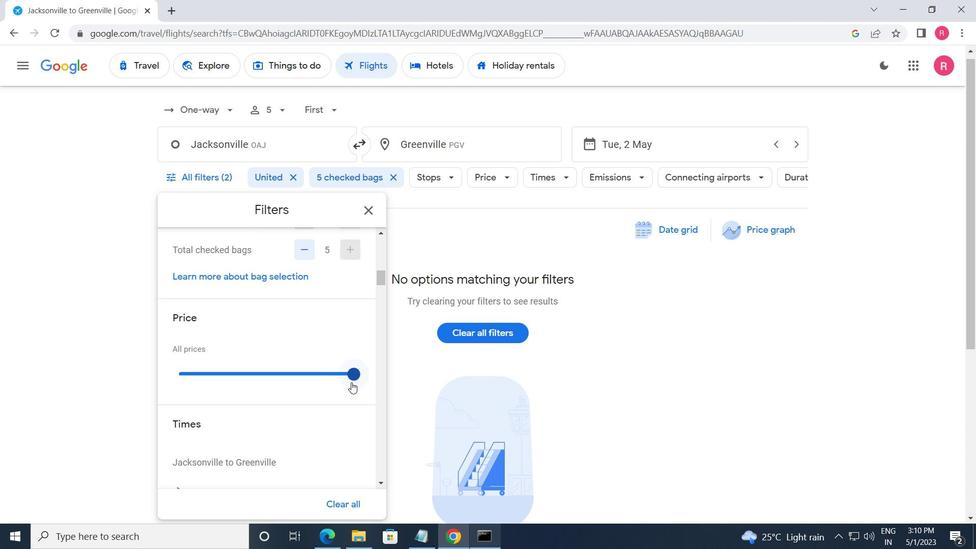 
Action: Mouse pressed left at (352, 382)
Screenshot: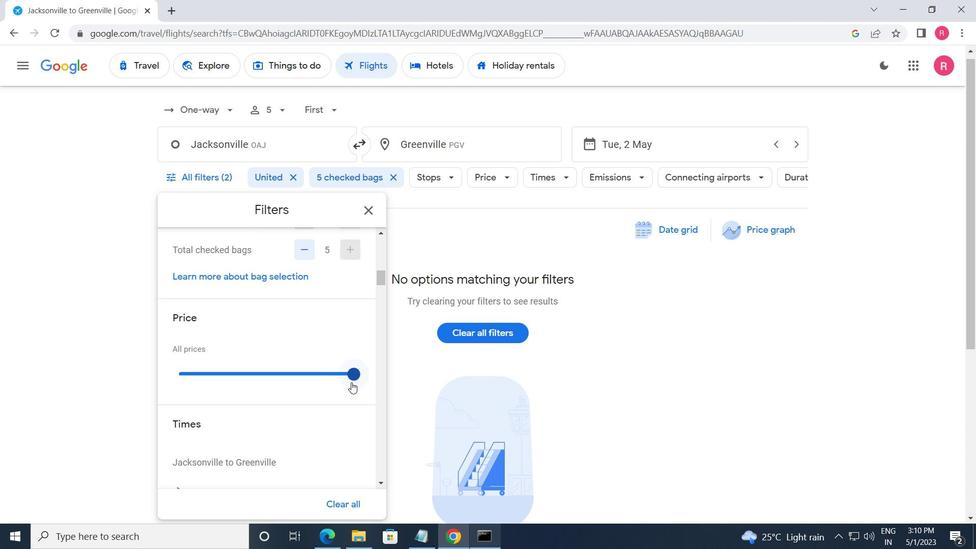 
Action: Mouse moved to (232, 382)
Screenshot: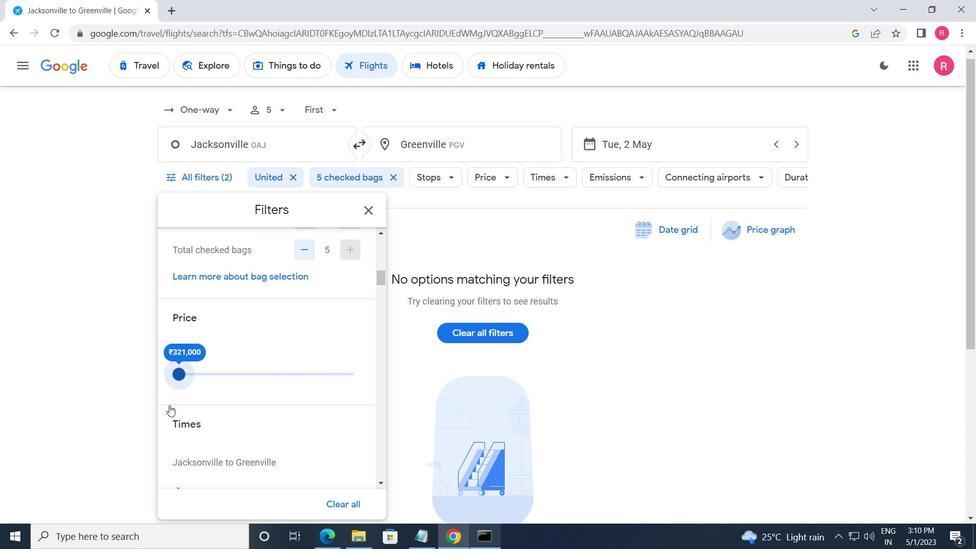 
Action: Mouse scrolled (232, 382) with delta (0, 0)
Screenshot: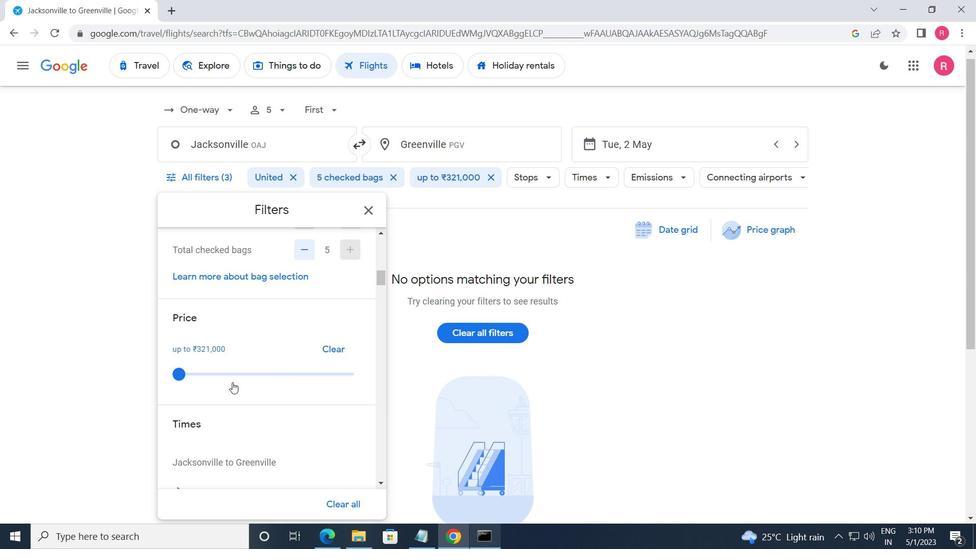 
Action: Mouse scrolled (232, 382) with delta (0, 0)
Screenshot: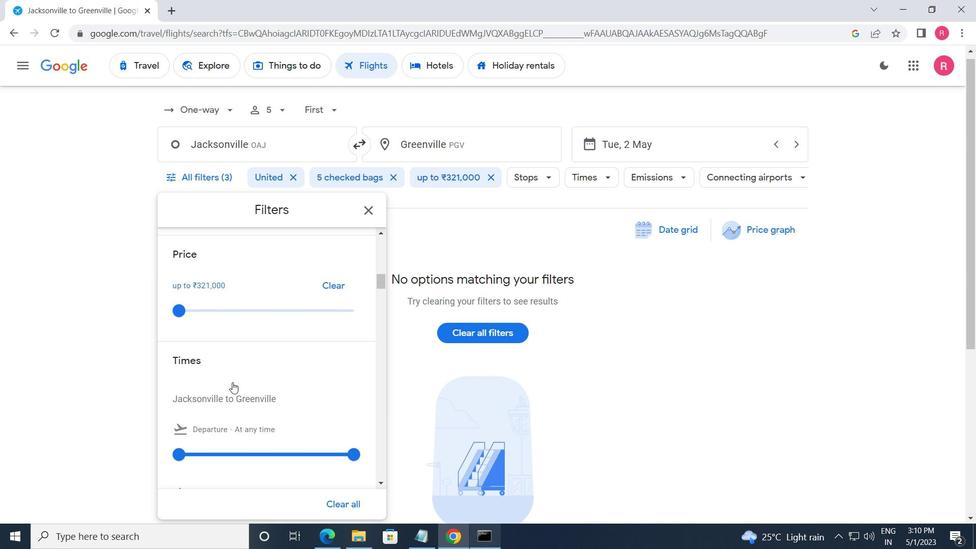 
Action: Mouse moved to (177, 384)
Screenshot: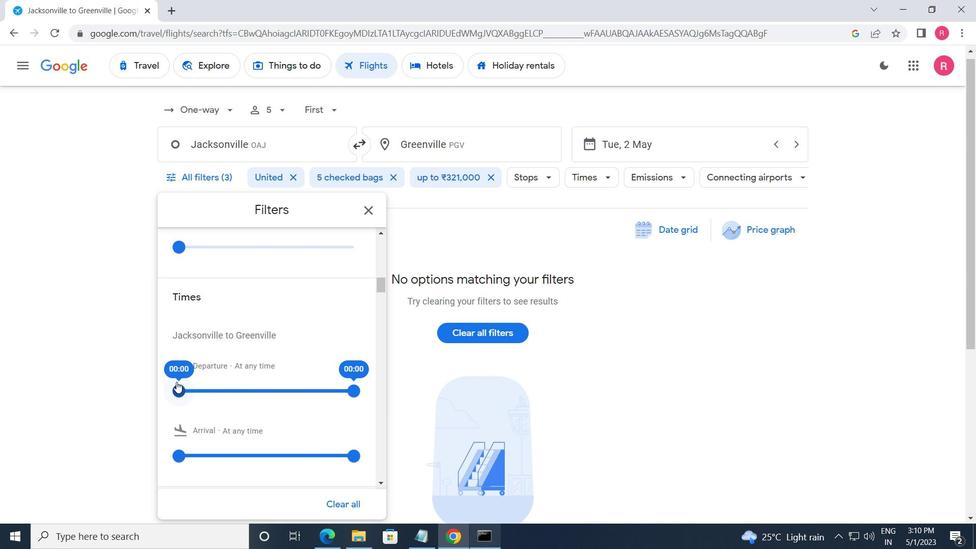 
Action: Mouse pressed left at (177, 384)
Screenshot: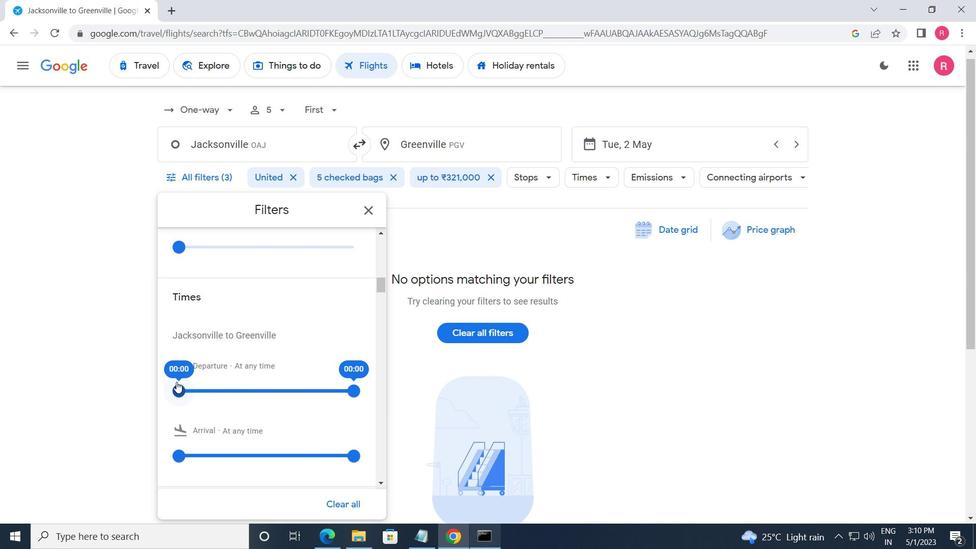
Action: Mouse moved to (352, 393)
Screenshot: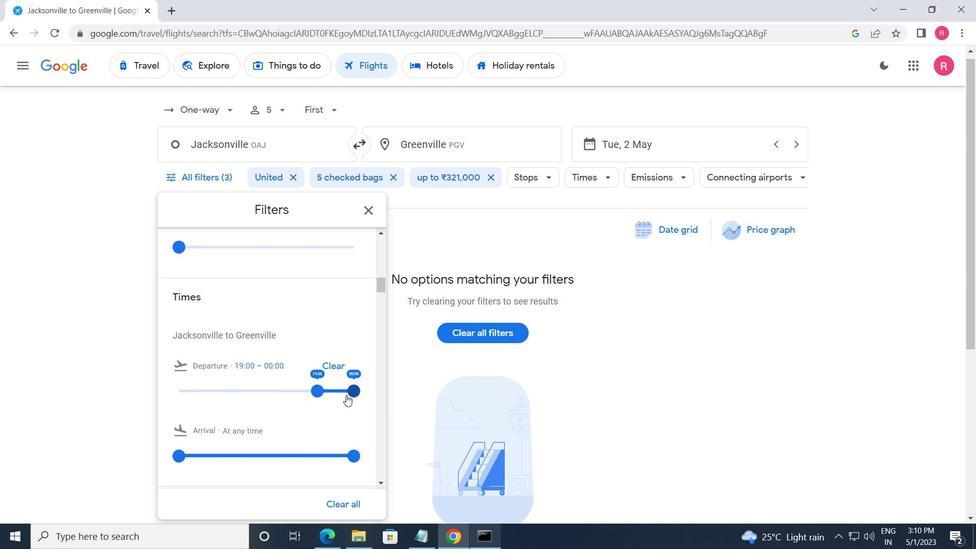 
Action: Mouse pressed left at (352, 393)
Screenshot: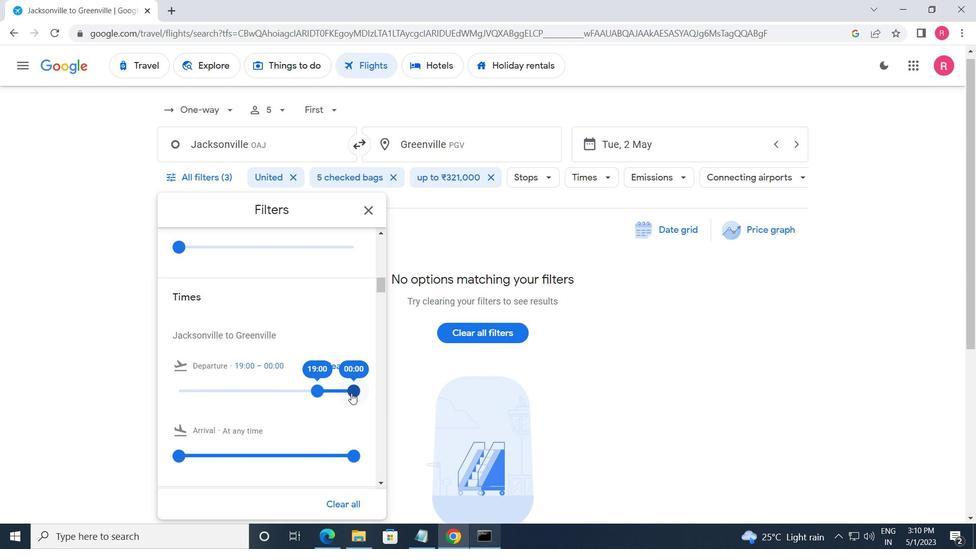 
Action: Mouse moved to (369, 214)
Screenshot: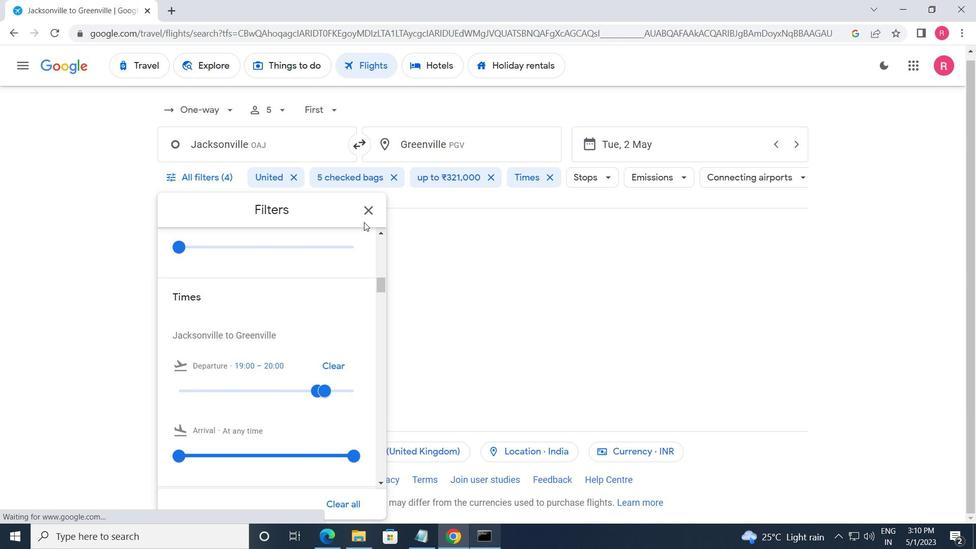 
Action: Mouse pressed left at (369, 214)
Screenshot: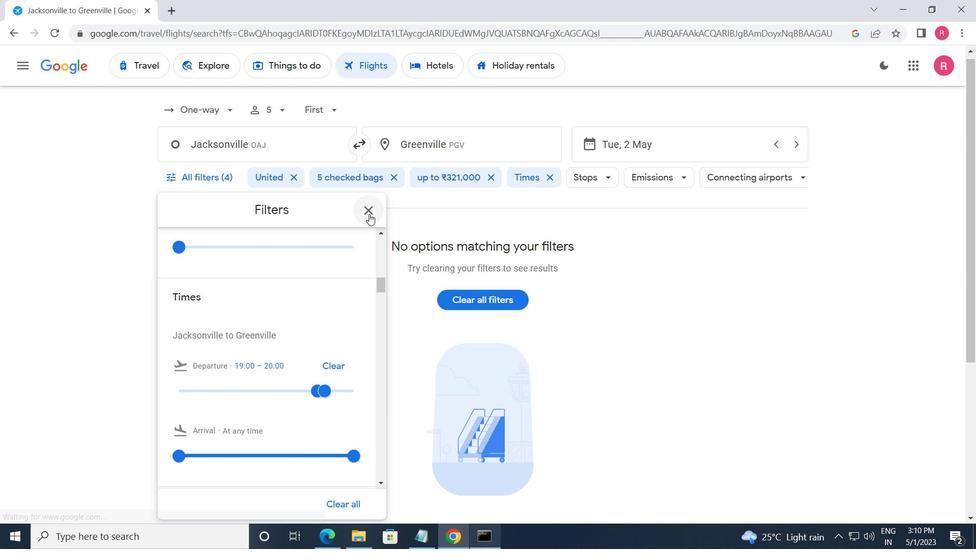 
